 Task: Assign vinnyoffice2@gmail.com as Assignee of Issue Issue0000000208 in Backlog  in Scrum Project Project0000000042 in Jira. Assign prateek.ku2001@gmail.com as Assignee of Issue Issue0000000209 in Backlog  in Scrum Project Project0000000042 in Jira. Assign prateek.ku2001@gmail.com as Assignee of Issue Issue0000000210 in Backlog  in Scrum Project Project0000000042 in Jira. Create a Sprint called Sprint0000000121 in Scrum Project Project0000000041 in Jira. Create a Sprint called Sprint0000000122 in Scrum Project Project0000000041 in Jira
Action: Mouse moved to (1065, 407)
Screenshot: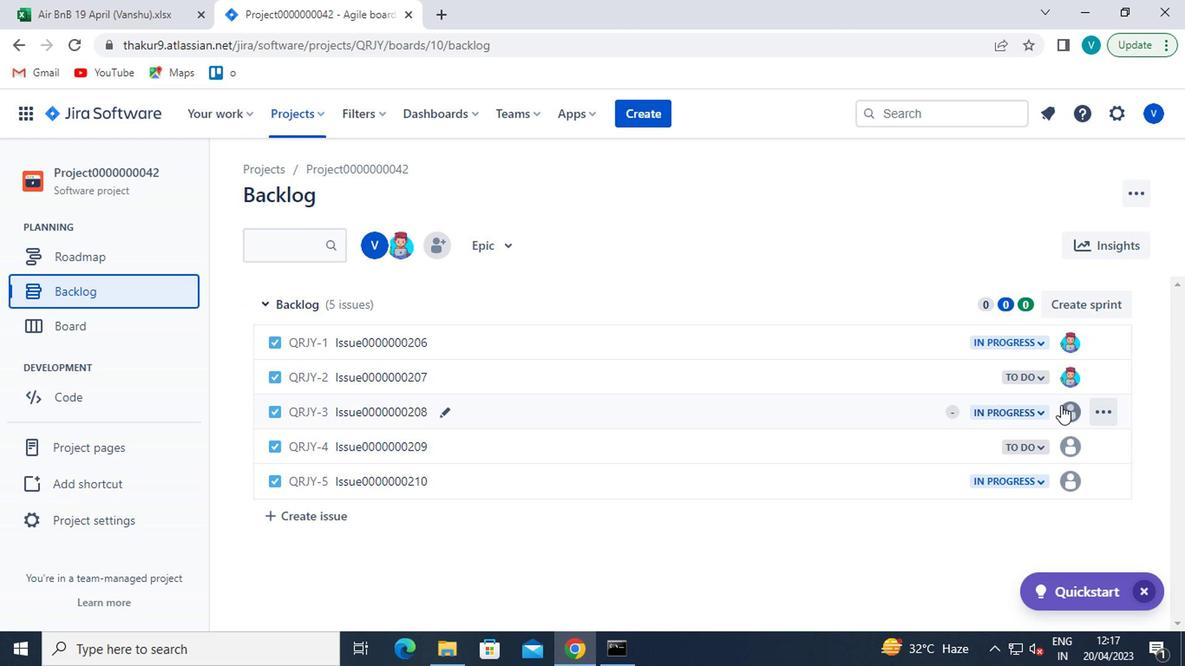 
Action: Mouse pressed left at (1065, 407)
Screenshot: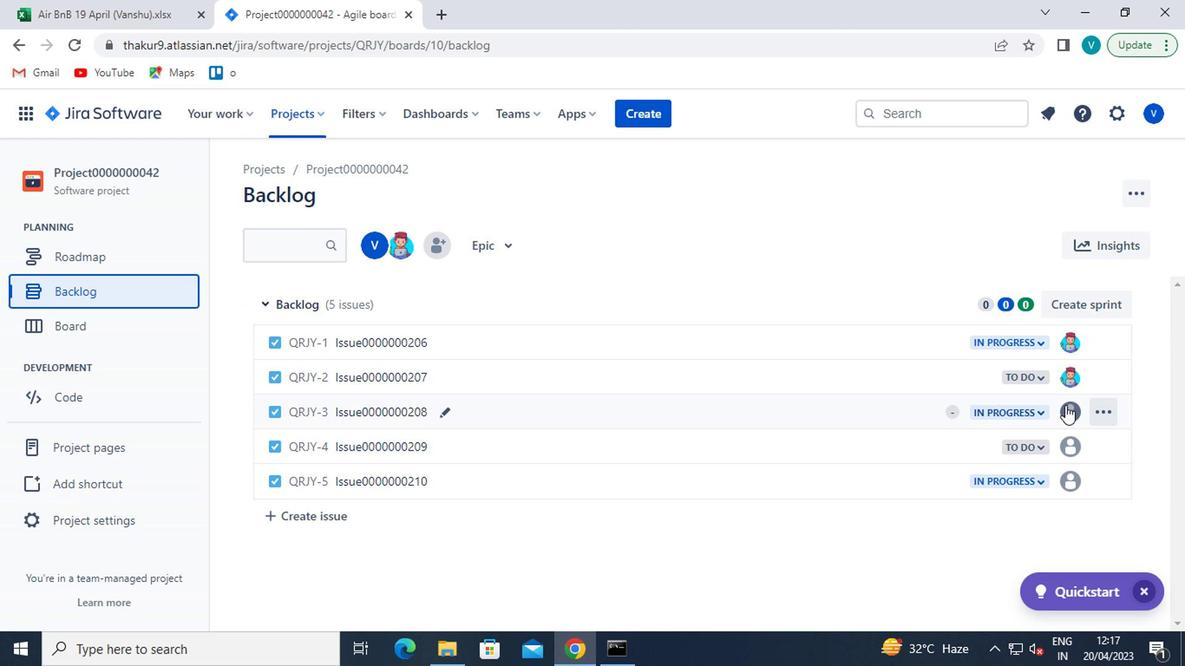 
Action: Mouse moved to (1093, 496)
Screenshot: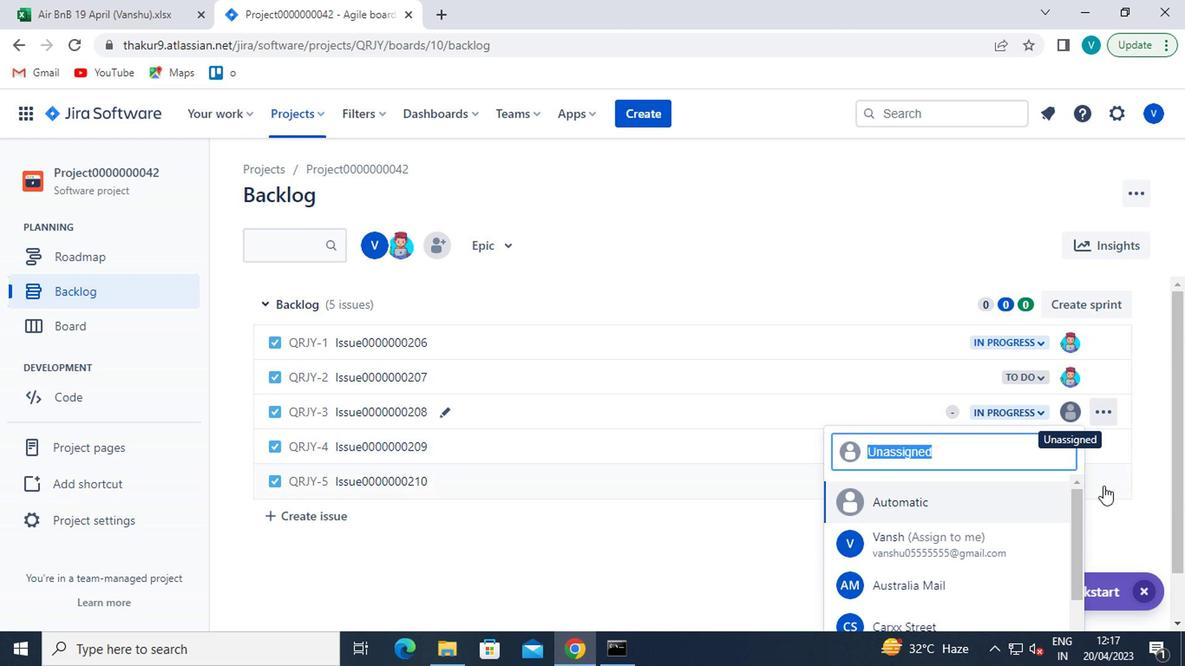 
Action: Mouse scrolled (1093, 495) with delta (0, 0)
Screenshot: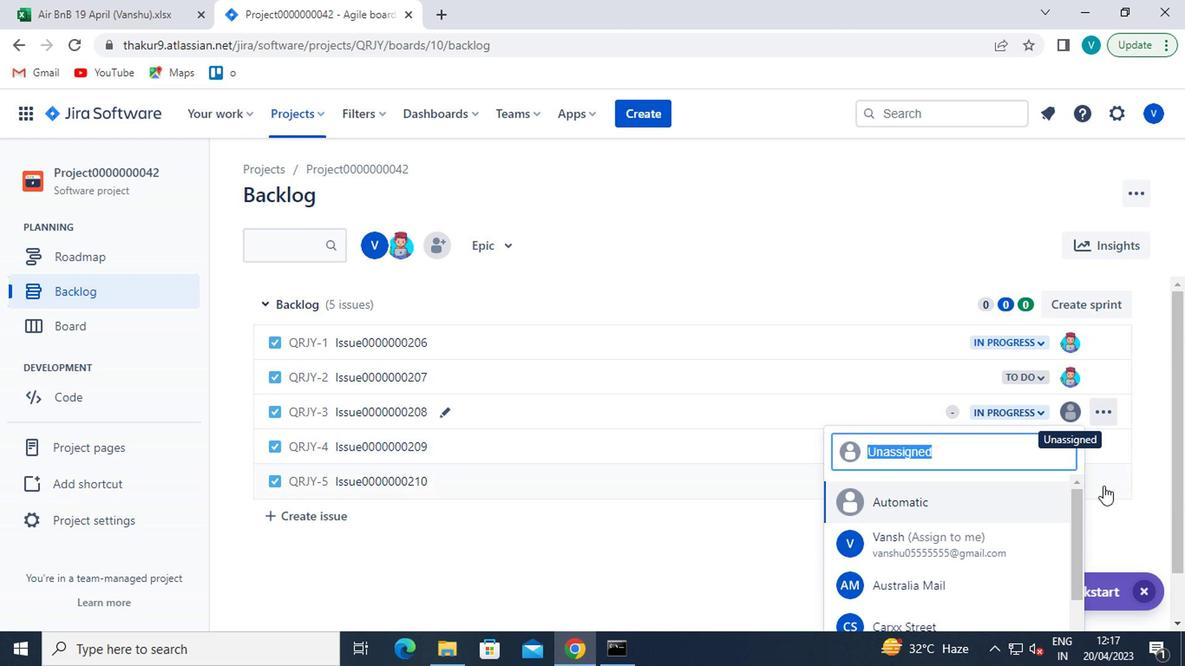 
Action: Mouse moved to (1083, 499)
Screenshot: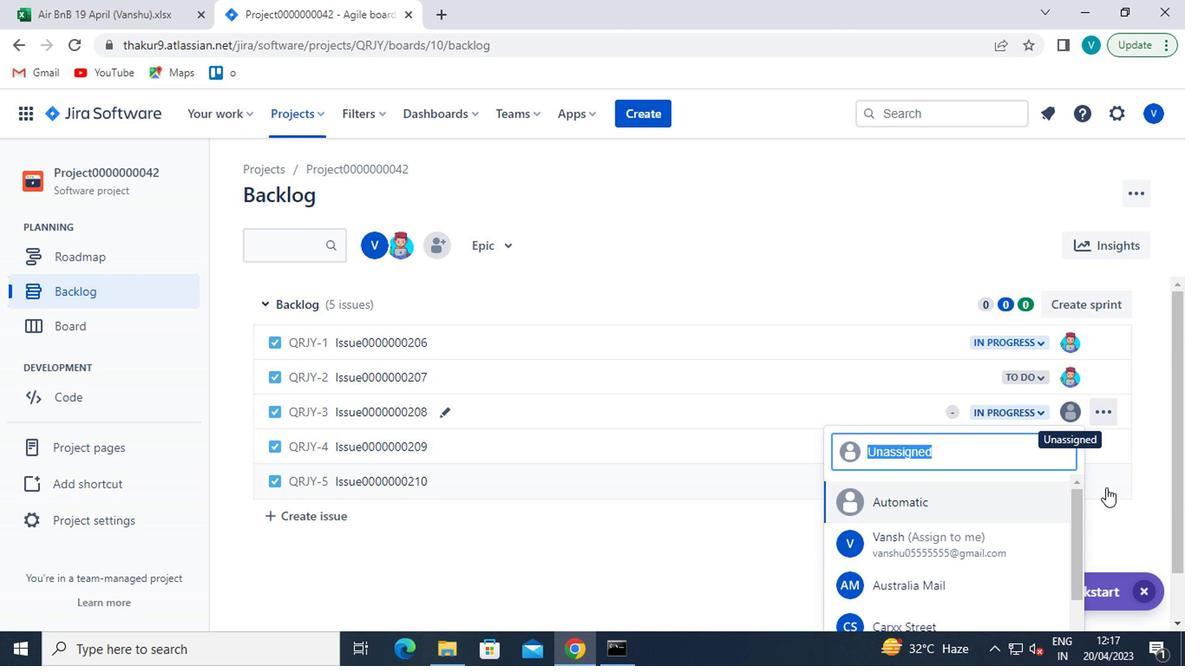 
Action: Mouse scrolled (1083, 499) with delta (0, 0)
Screenshot: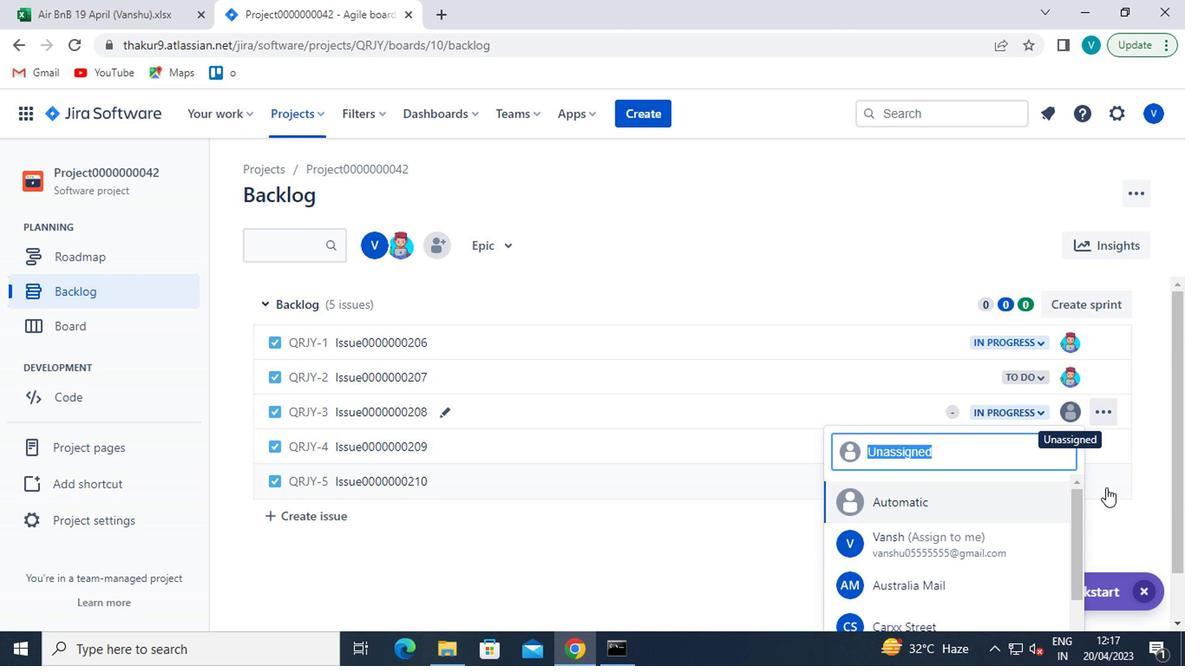 
Action: Mouse moved to (1006, 499)
Screenshot: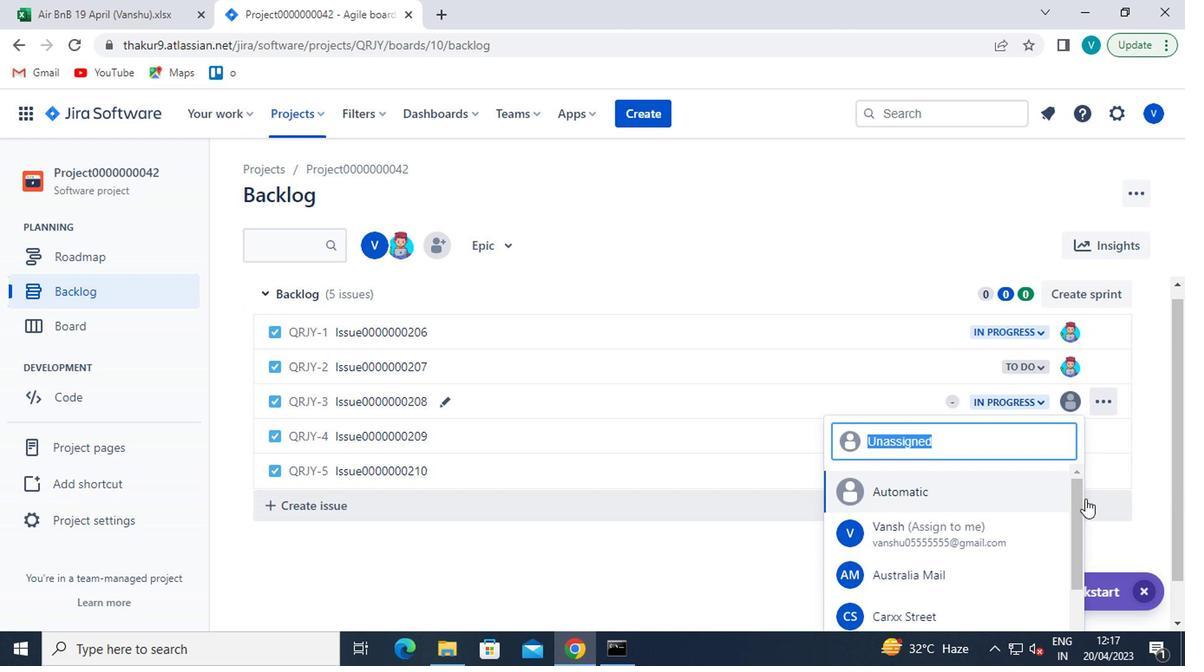 
Action: Mouse scrolled (1006, 499) with delta (0, 0)
Screenshot: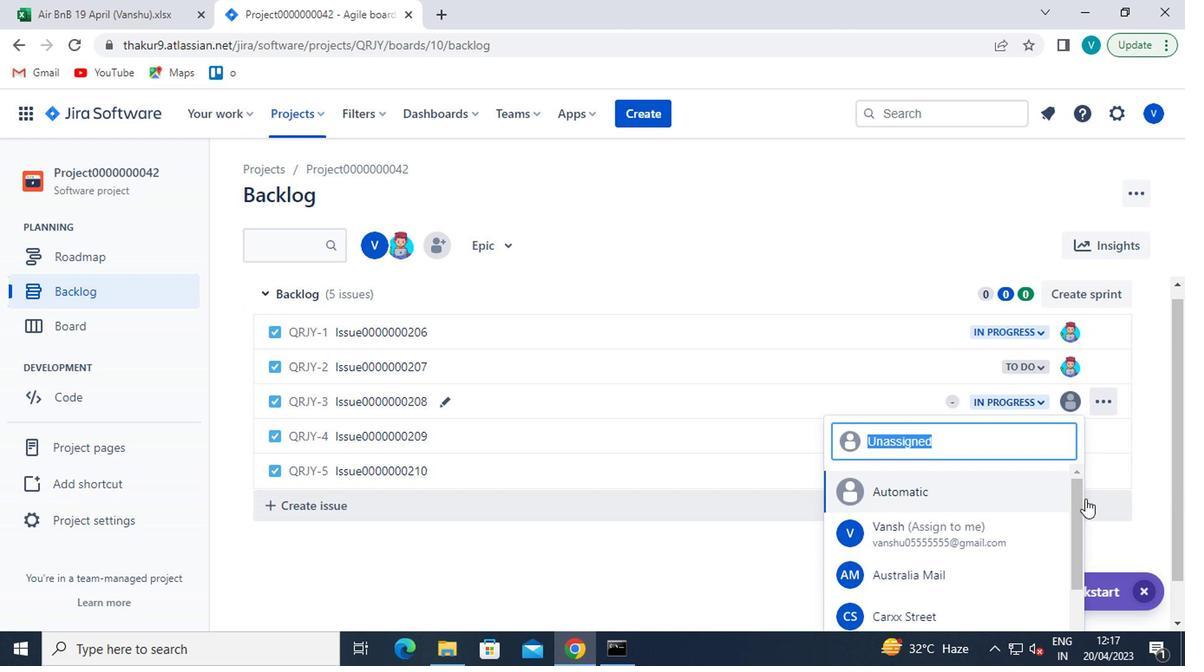 
Action: Mouse moved to (982, 496)
Screenshot: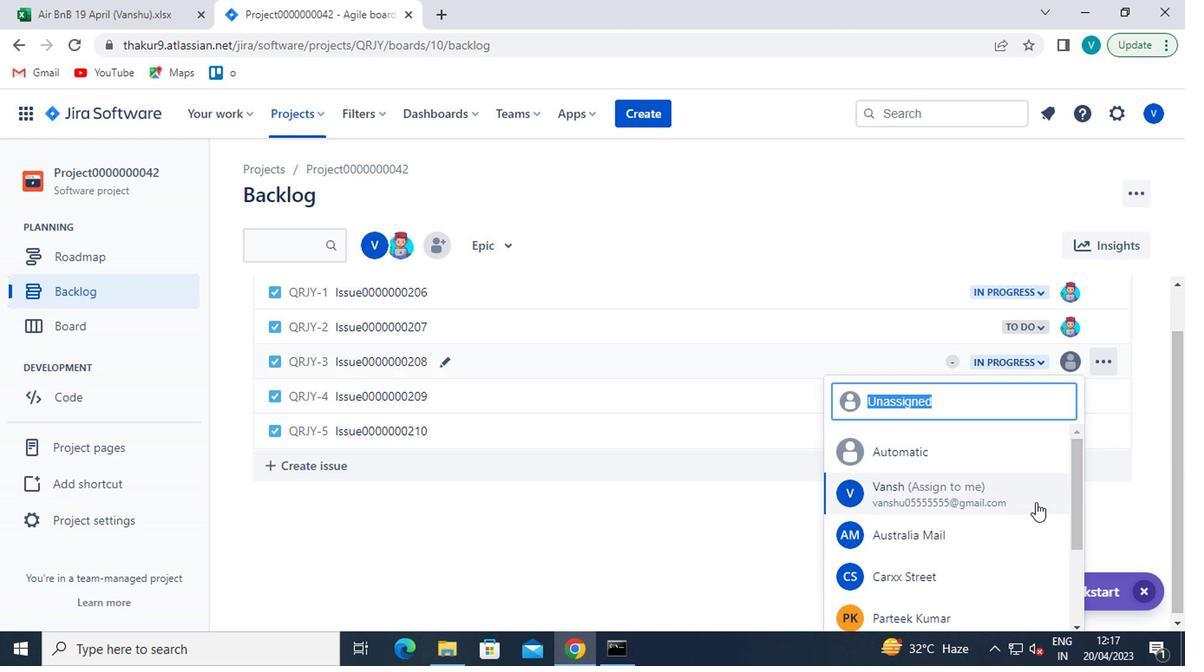 
Action: Mouse scrolled (982, 495) with delta (0, 0)
Screenshot: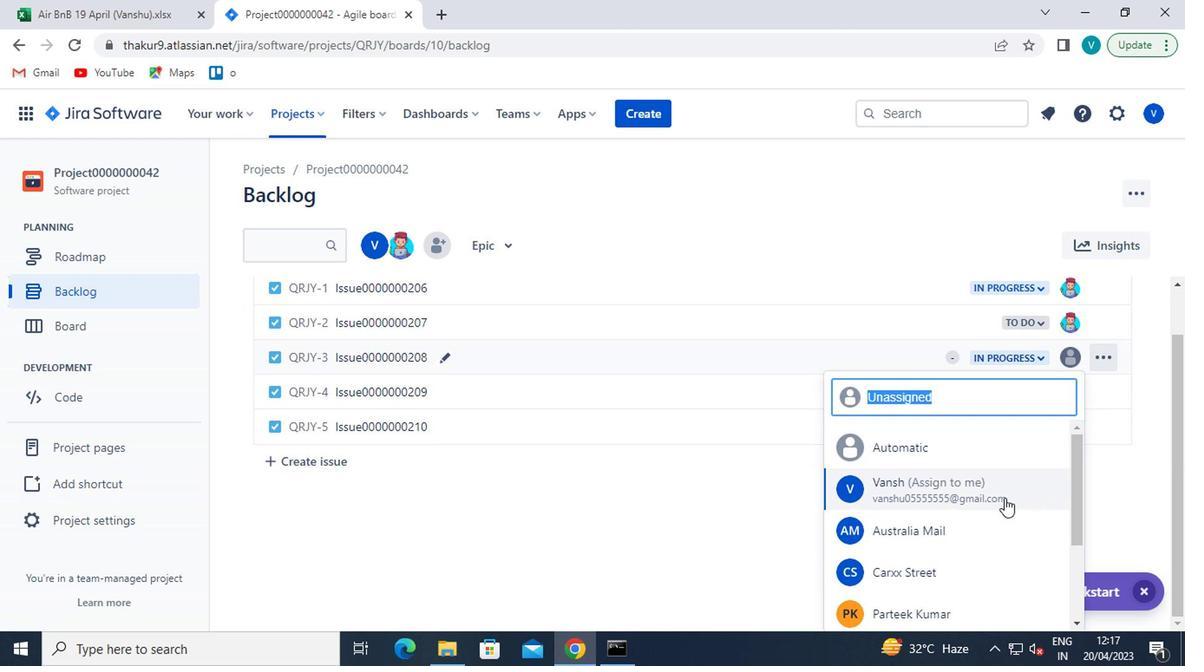 
Action: Mouse moved to (916, 598)
Screenshot: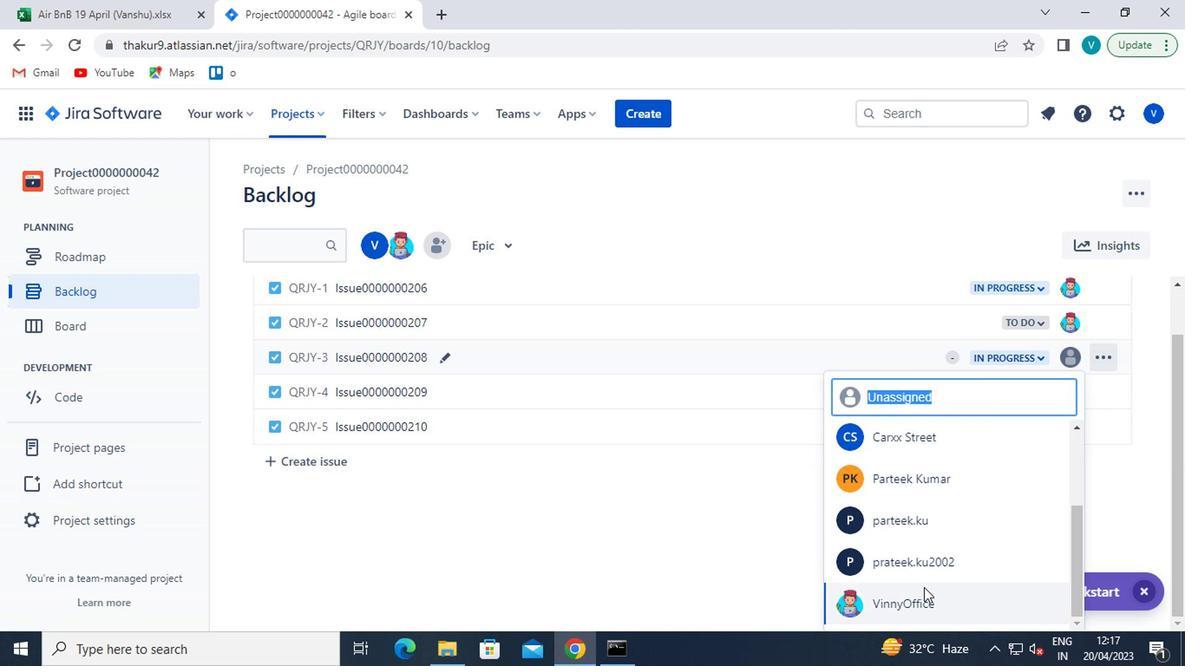 
Action: Mouse pressed left at (916, 598)
Screenshot: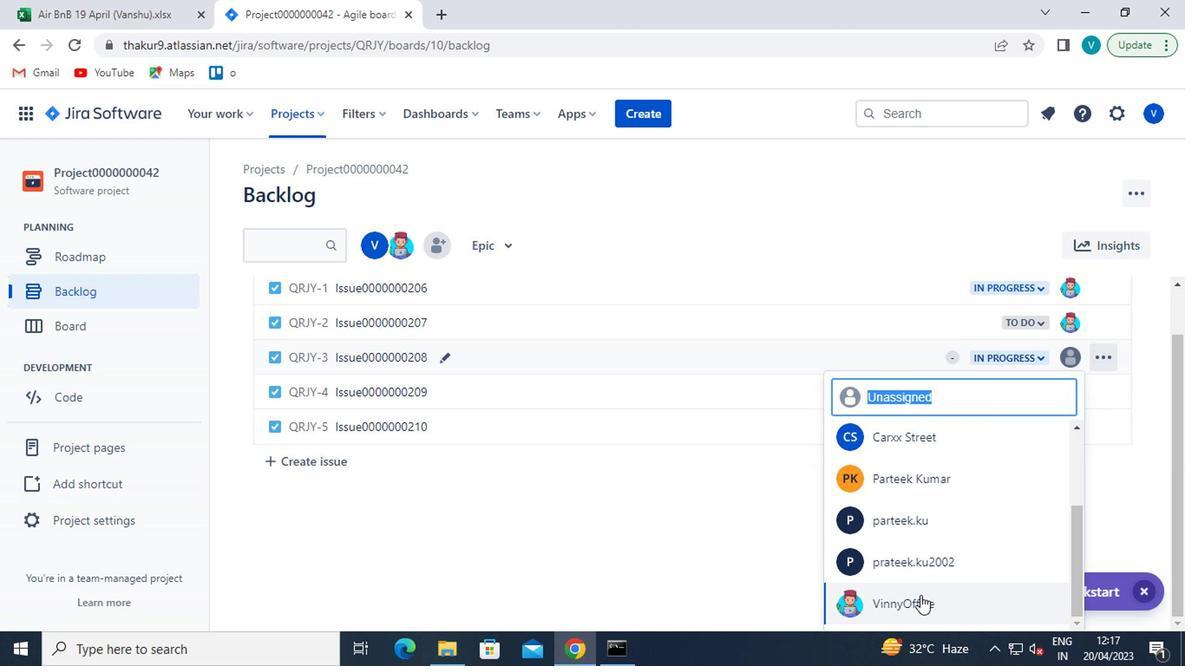 
Action: Mouse moved to (1065, 437)
Screenshot: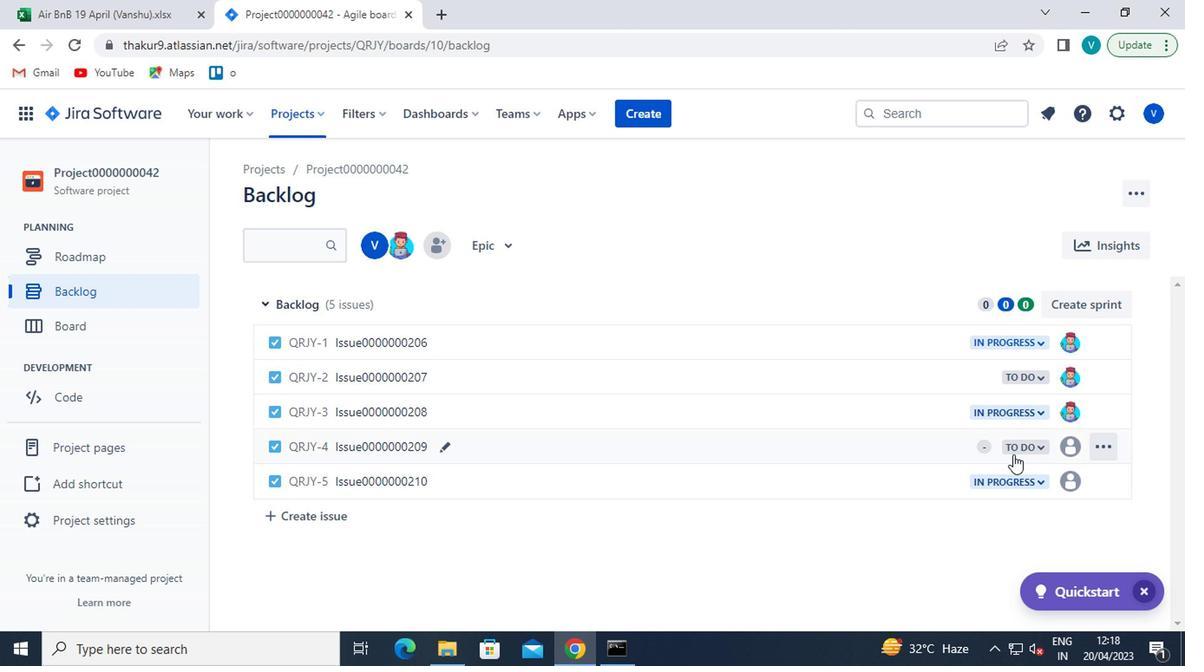 
Action: Mouse pressed left at (1065, 437)
Screenshot: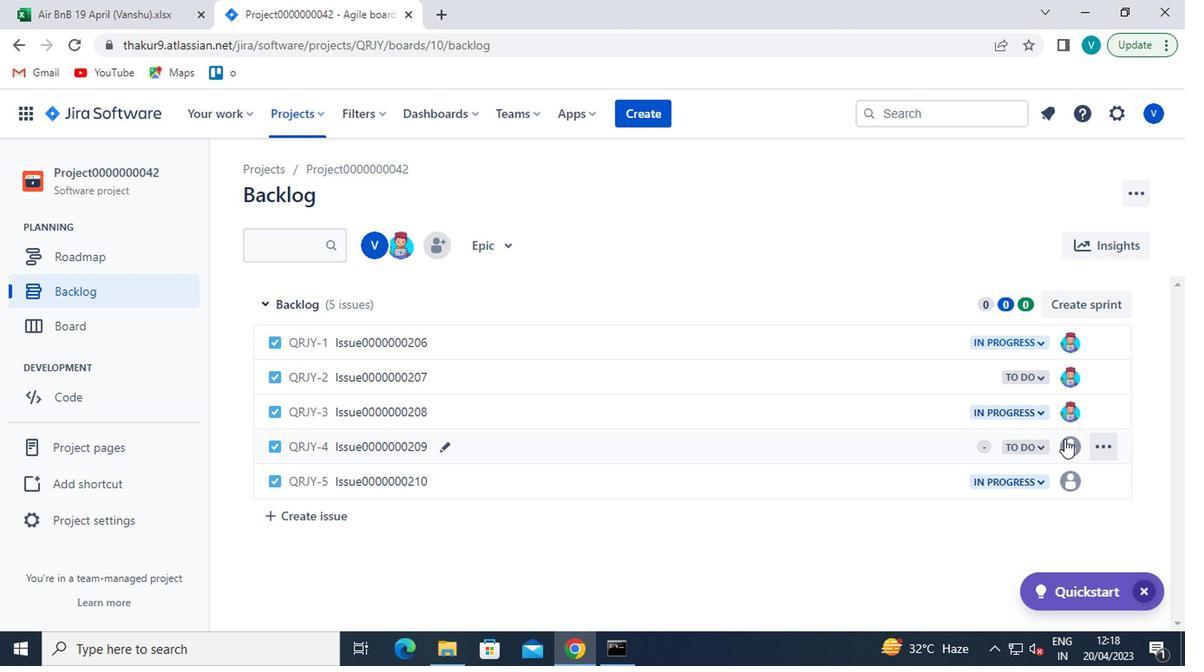 
Action: Mouse moved to (1136, 508)
Screenshot: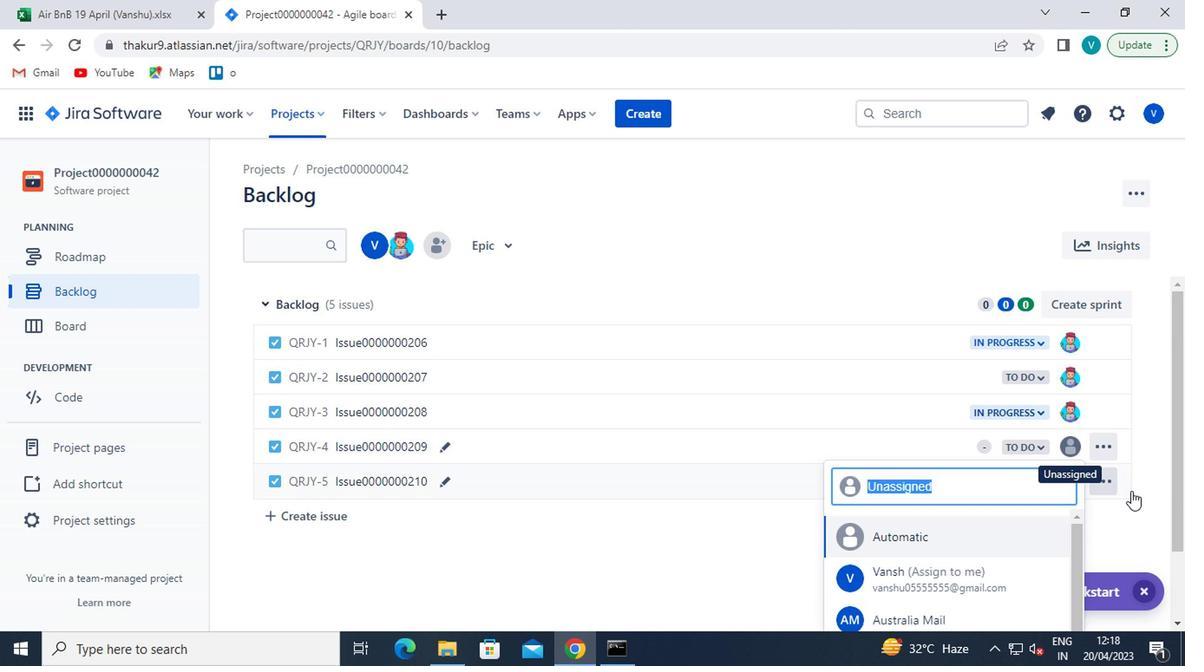 
Action: Mouse scrolled (1136, 507) with delta (0, 0)
Screenshot: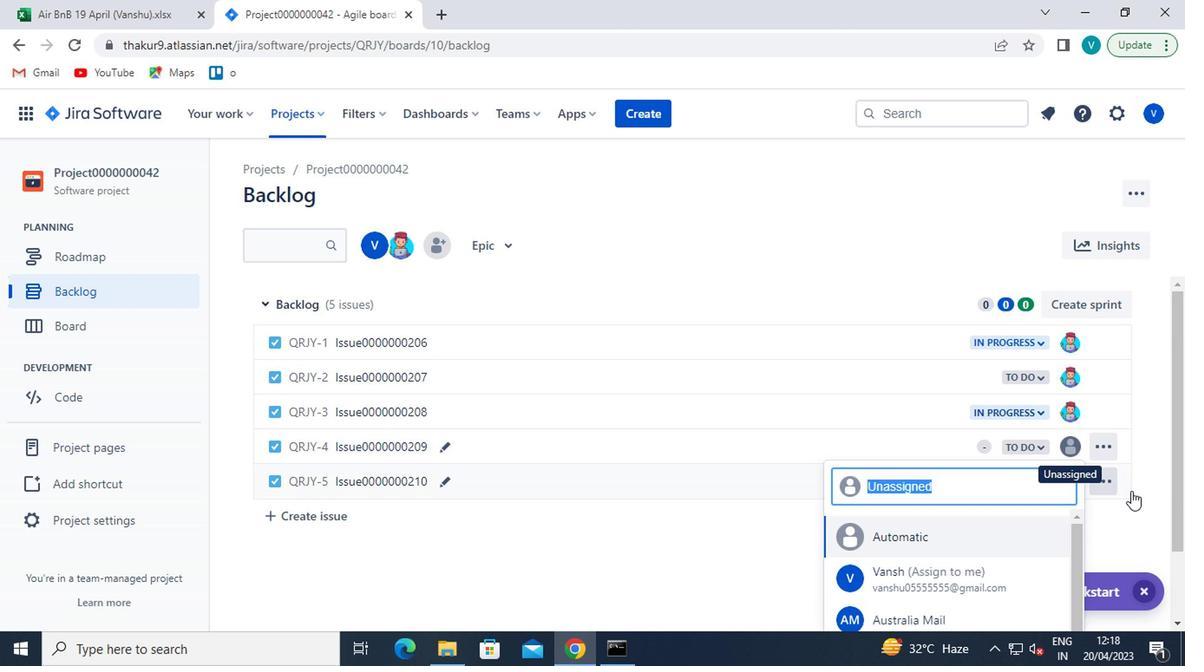 
Action: Mouse moved to (1040, 525)
Screenshot: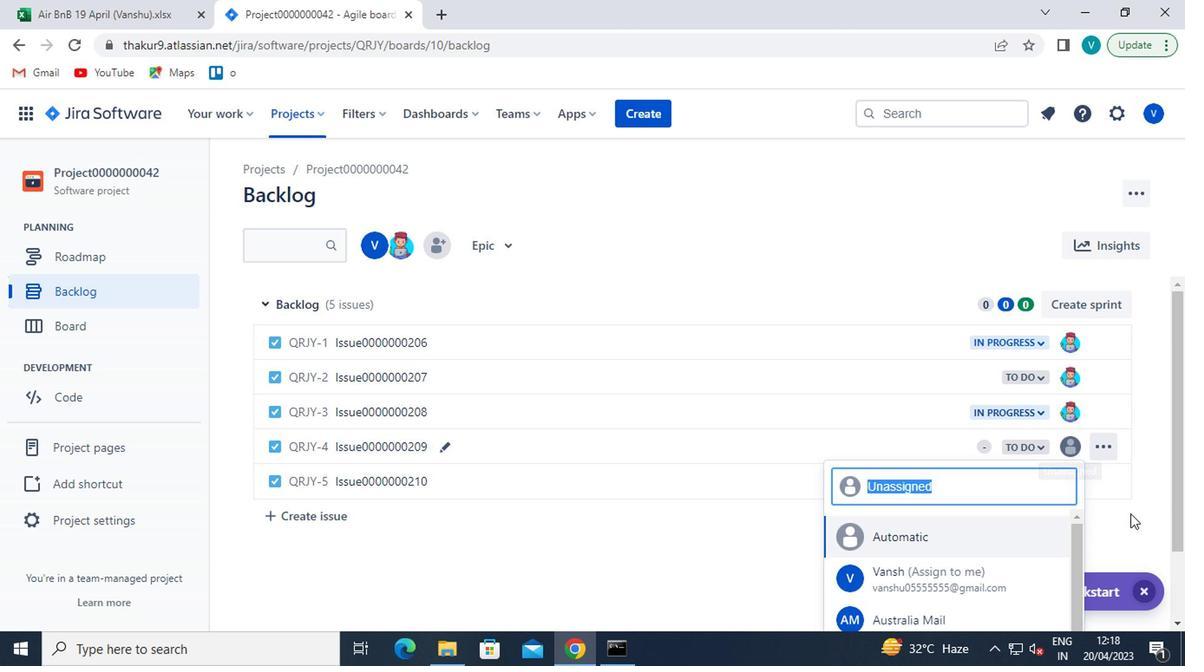 
Action: Mouse scrolled (1040, 525) with delta (0, 0)
Screenshot: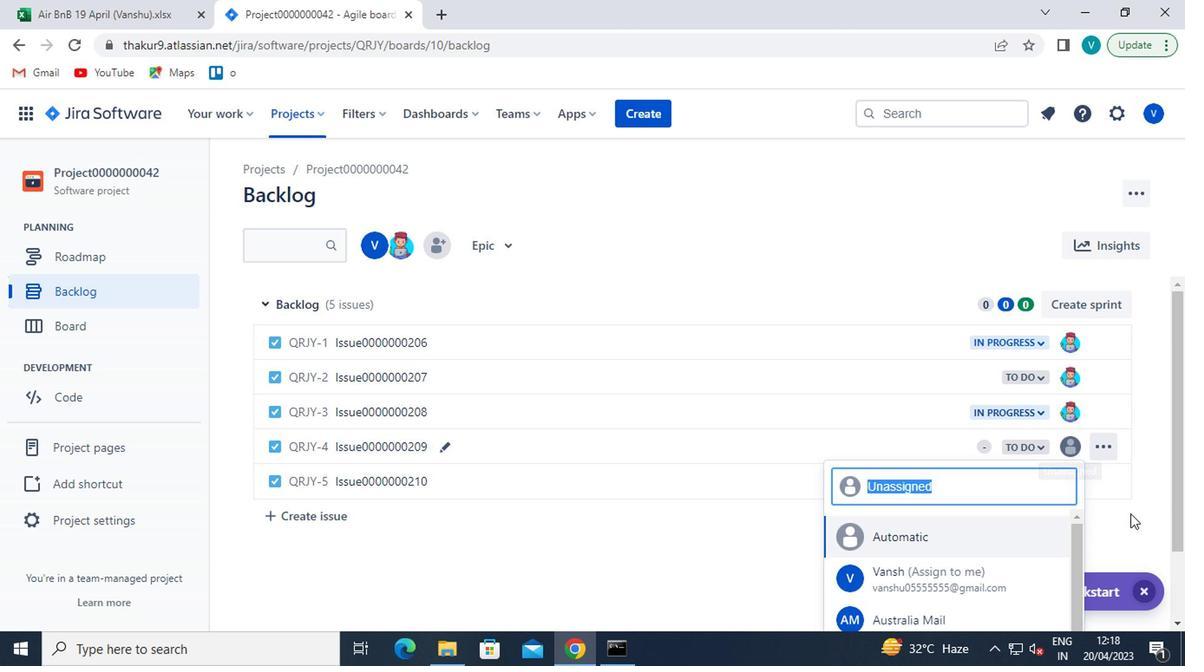 
Action: Mouse moved to (935, 529)
Screenshot: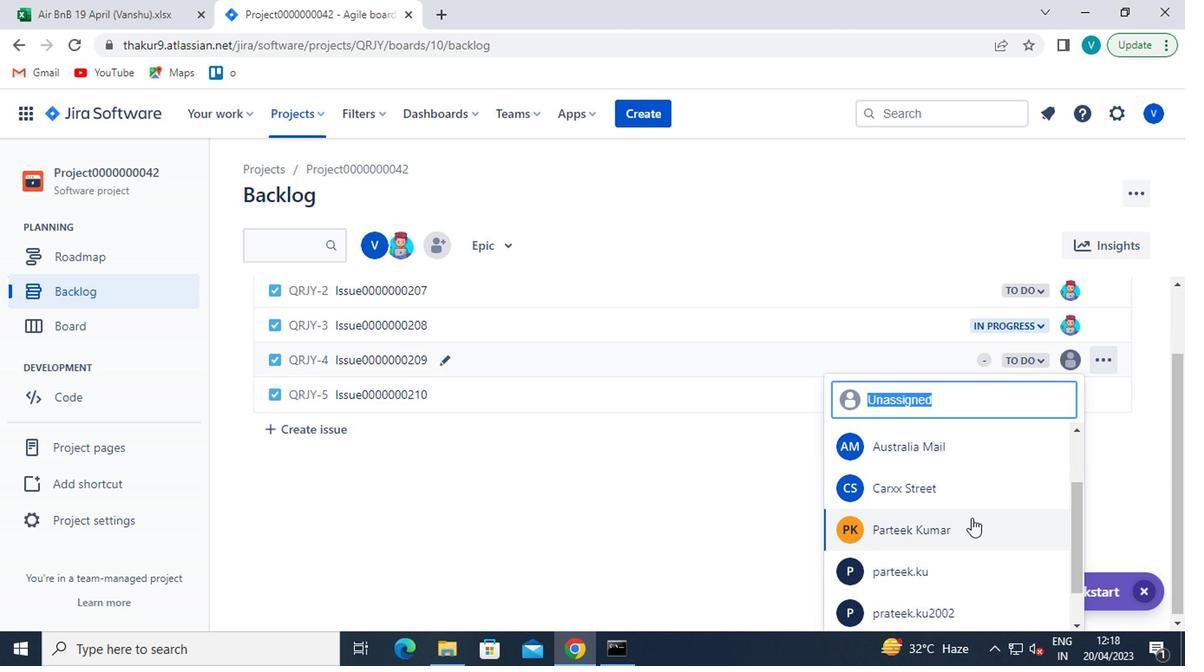 
Action: Mouse pressed left at (935, 529)
Screenshot: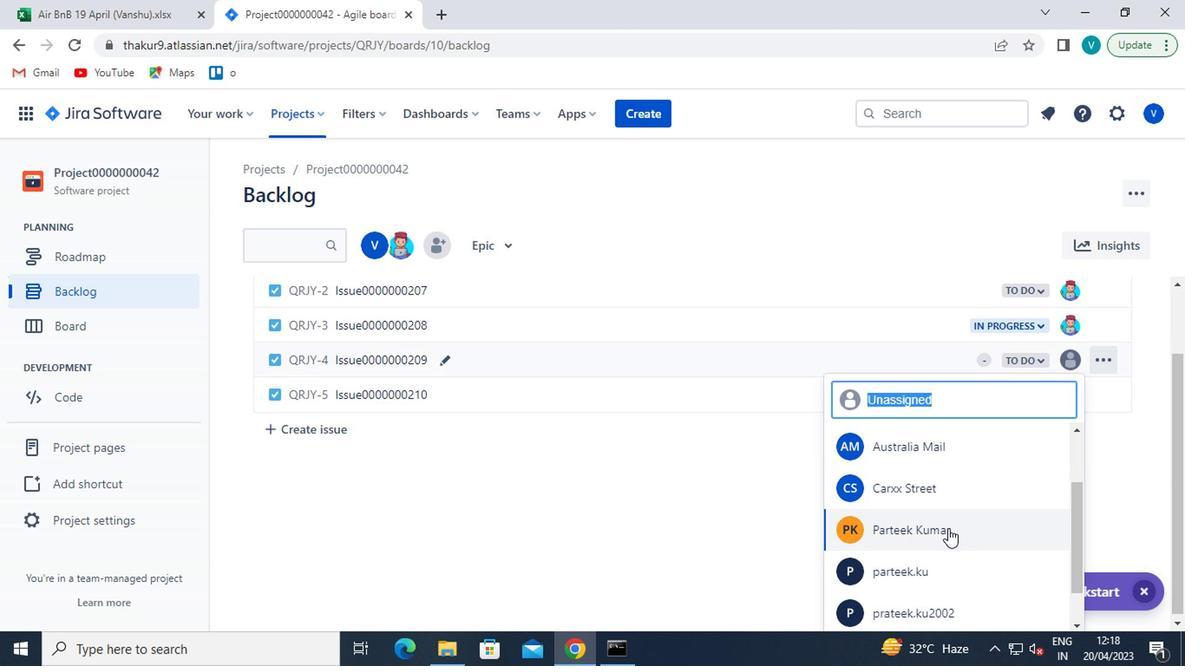 
Action: Mouse moved to (1070, 486)
Screenshot: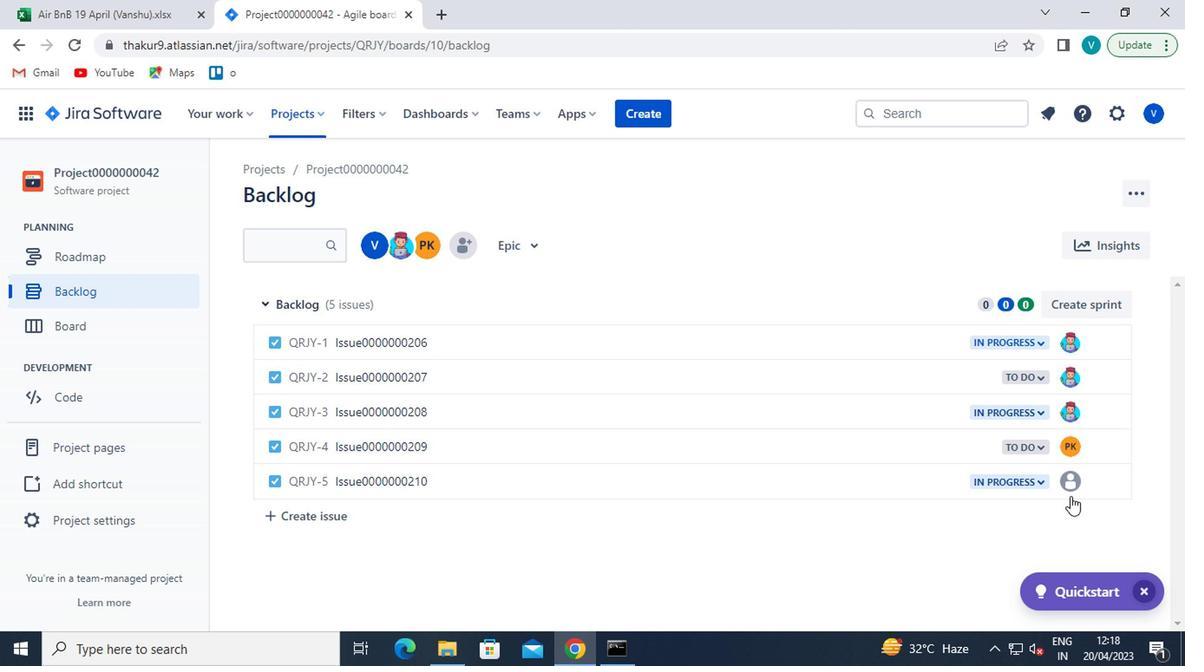 
Action: Mouse pressed left at (1070, 486)
Screenshot: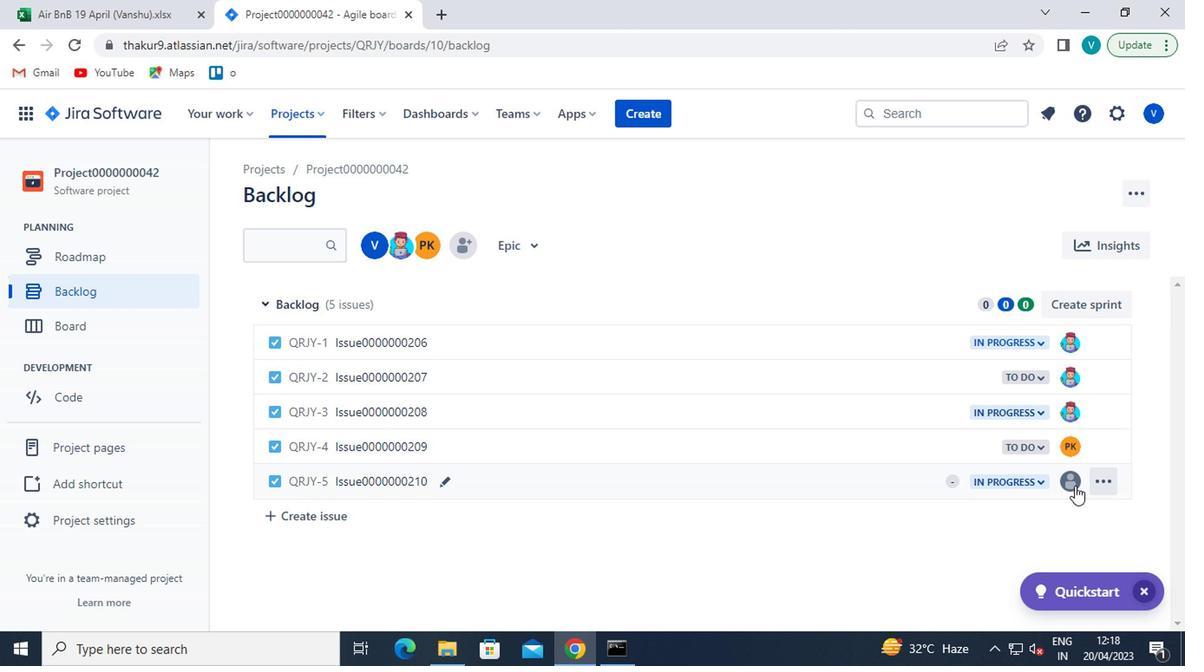 
Action: Mouse moved to (1119, 542)
Screenshot: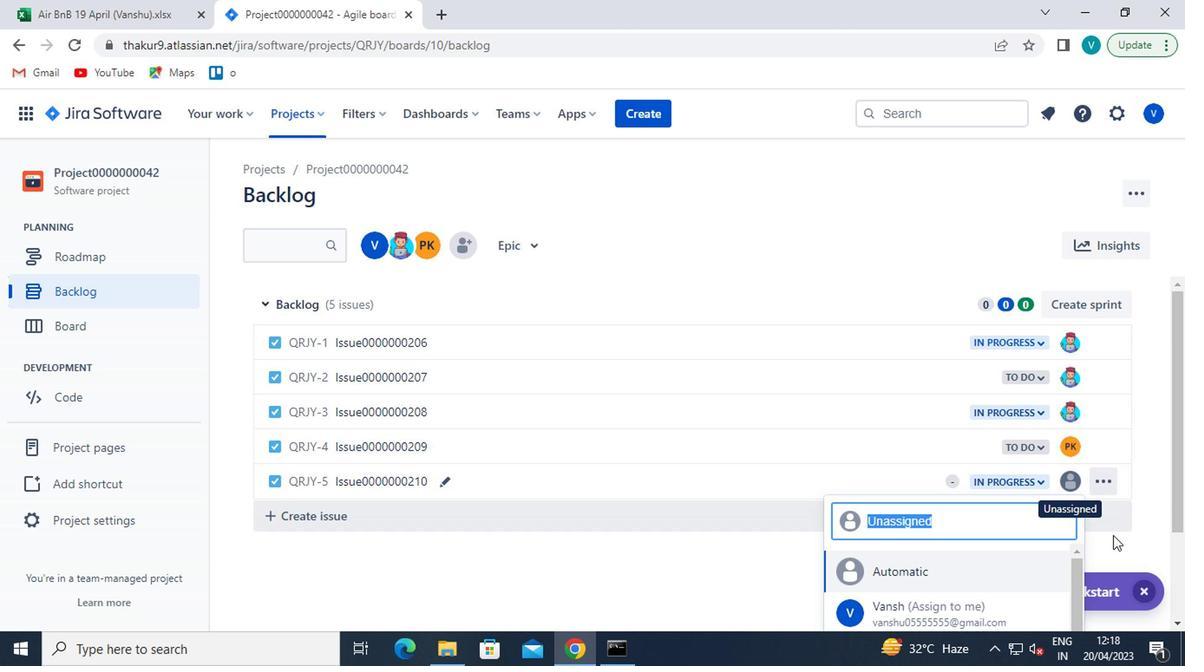 
Action: Mouse scrolled (1119, 541) with delta (0, -1)
Screenshot: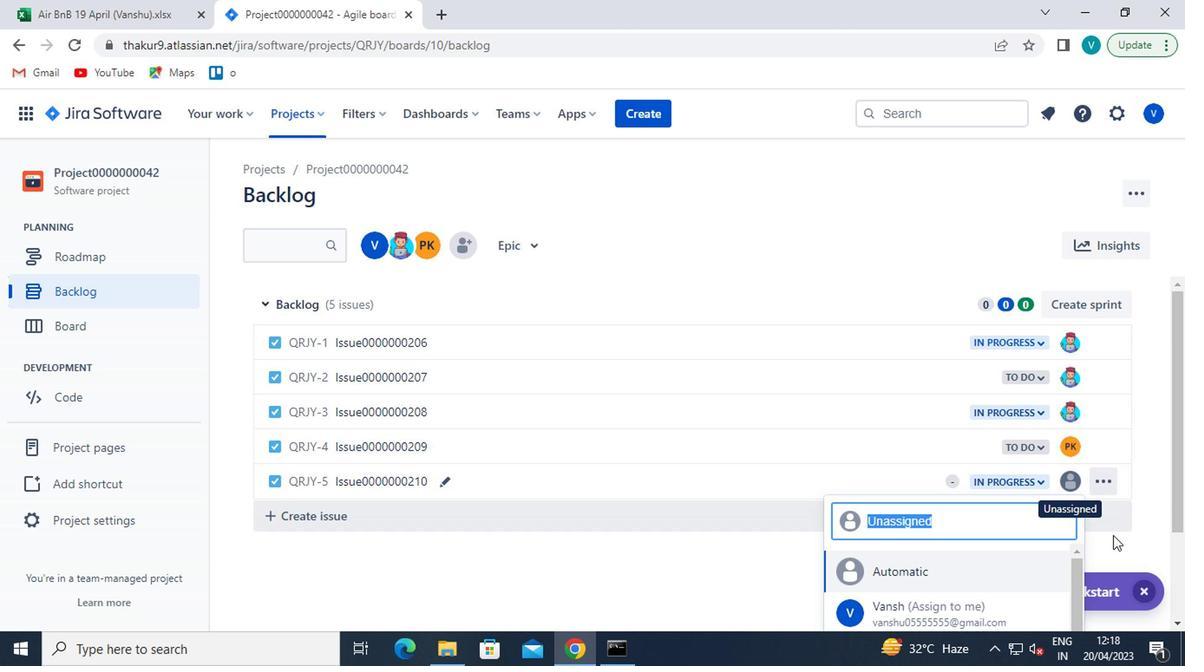 
Action: Mouse moved to (1072, 544)
Screenshot: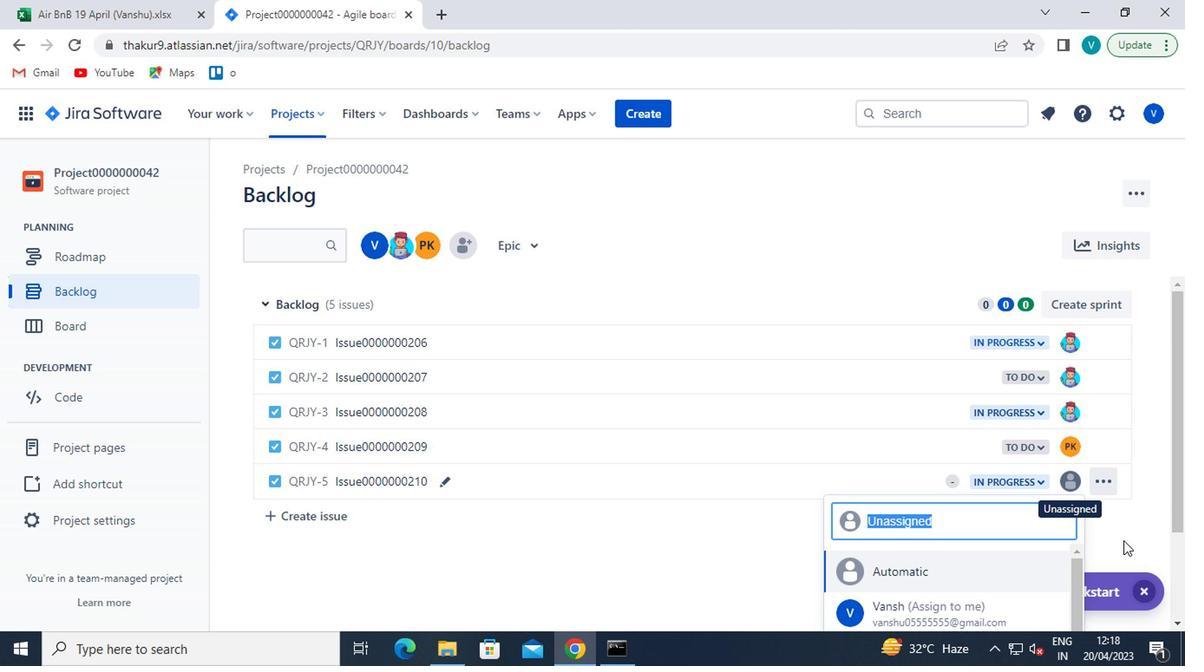 
Action: Mouse scrolled (1072, 543) with delta (0, -1)
Screenshot: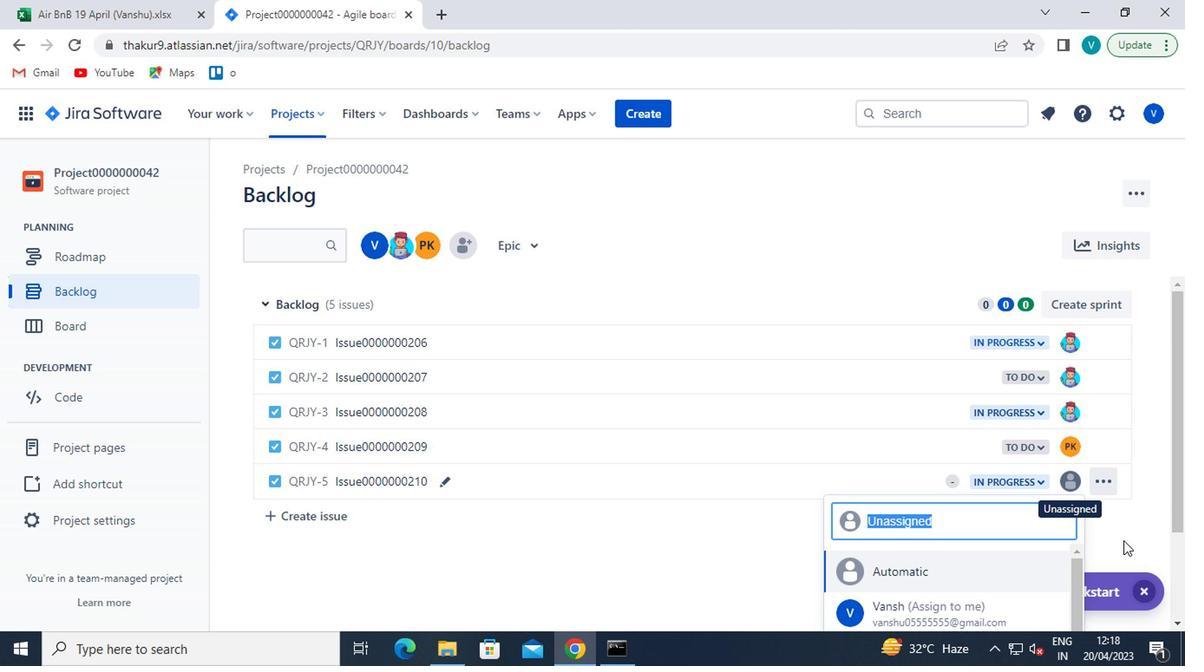 
Action: Mouse moved to (982, 526)
Screenshot: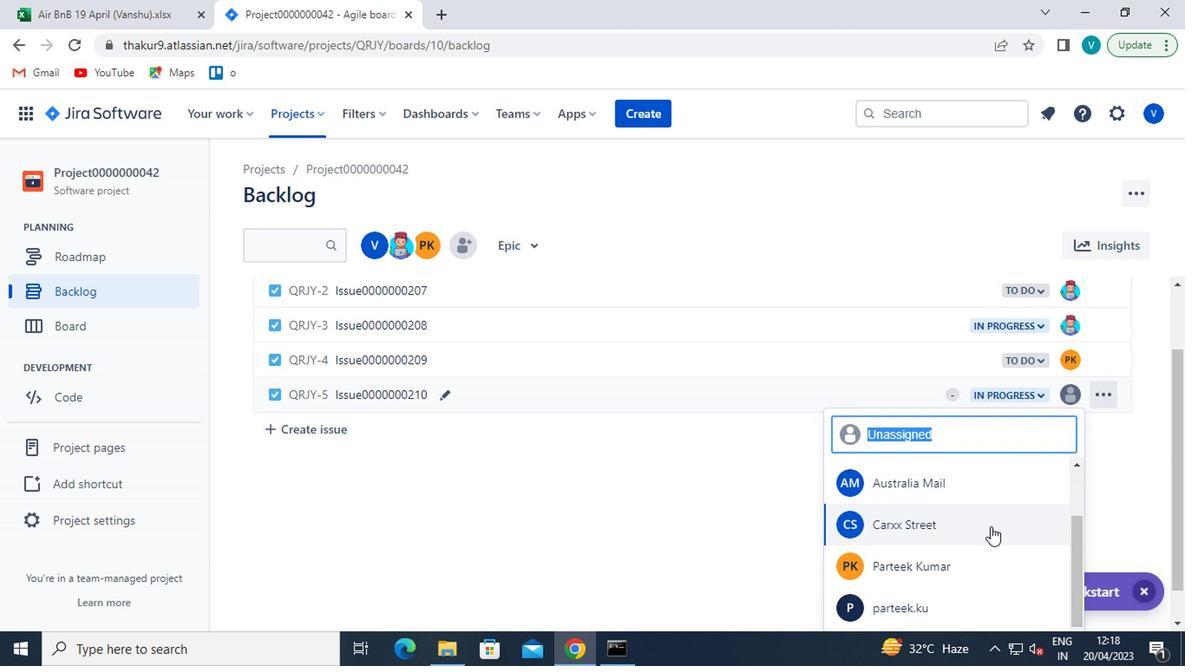 
Action: Mouse scrolled (982, 525) with delta (0, 0)
Screenshot: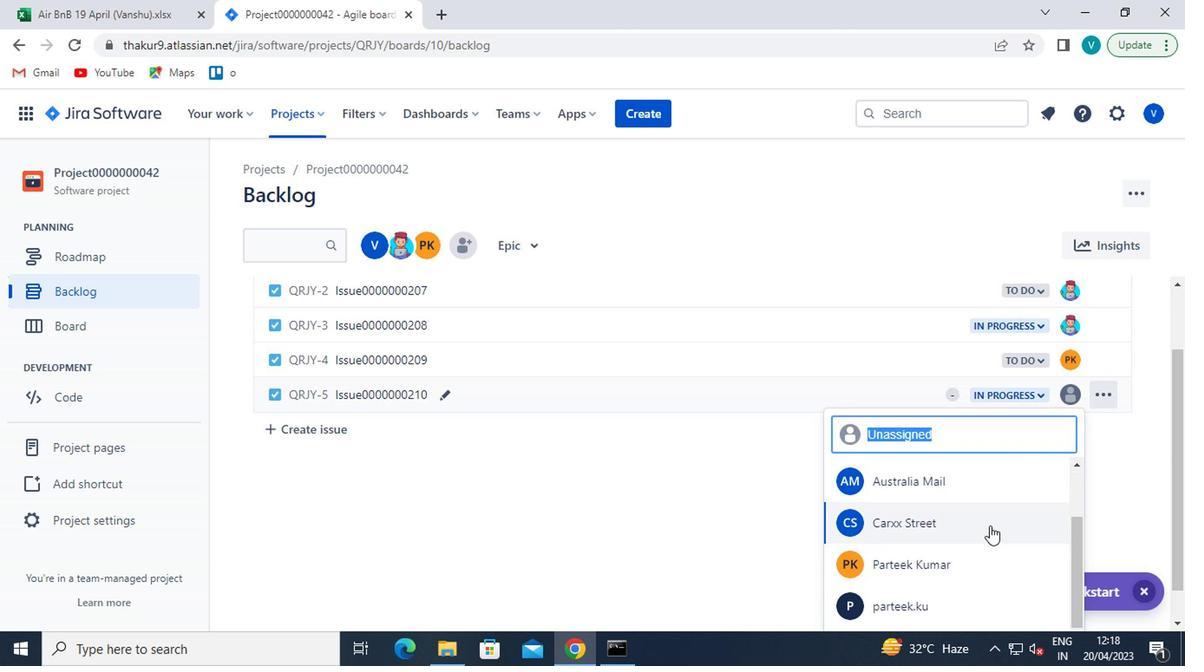 
Action: Mouse moved to (935, 517)
Screenshot: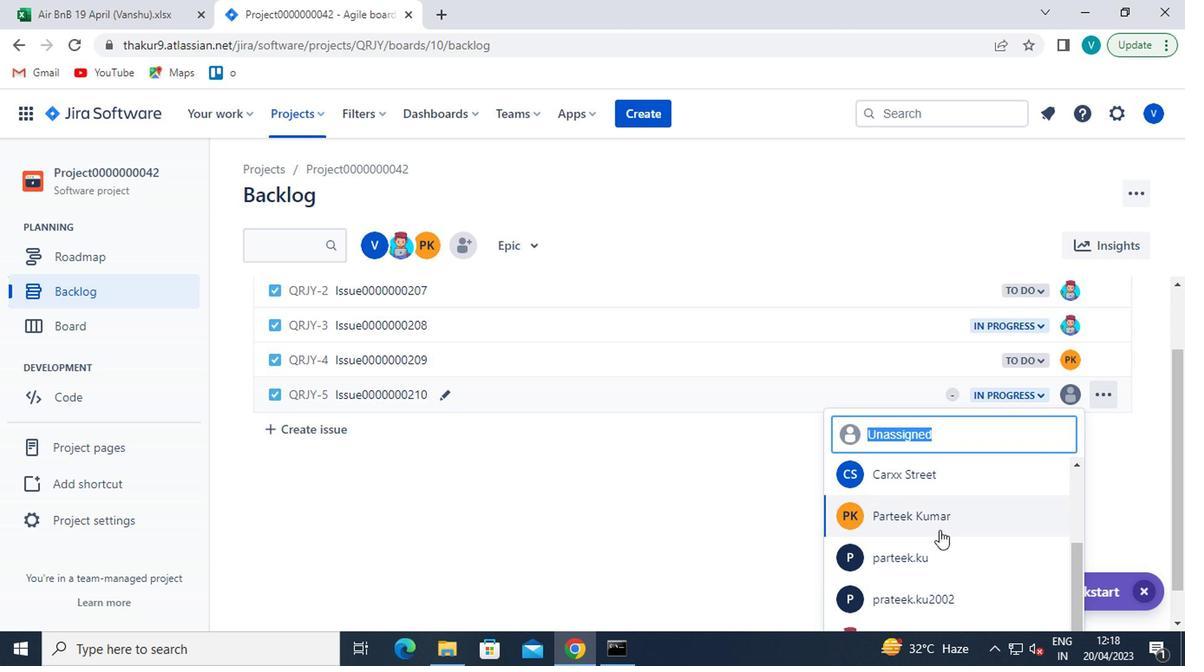 
Action: Mouse pressed left at (935, 517)
Screenshot: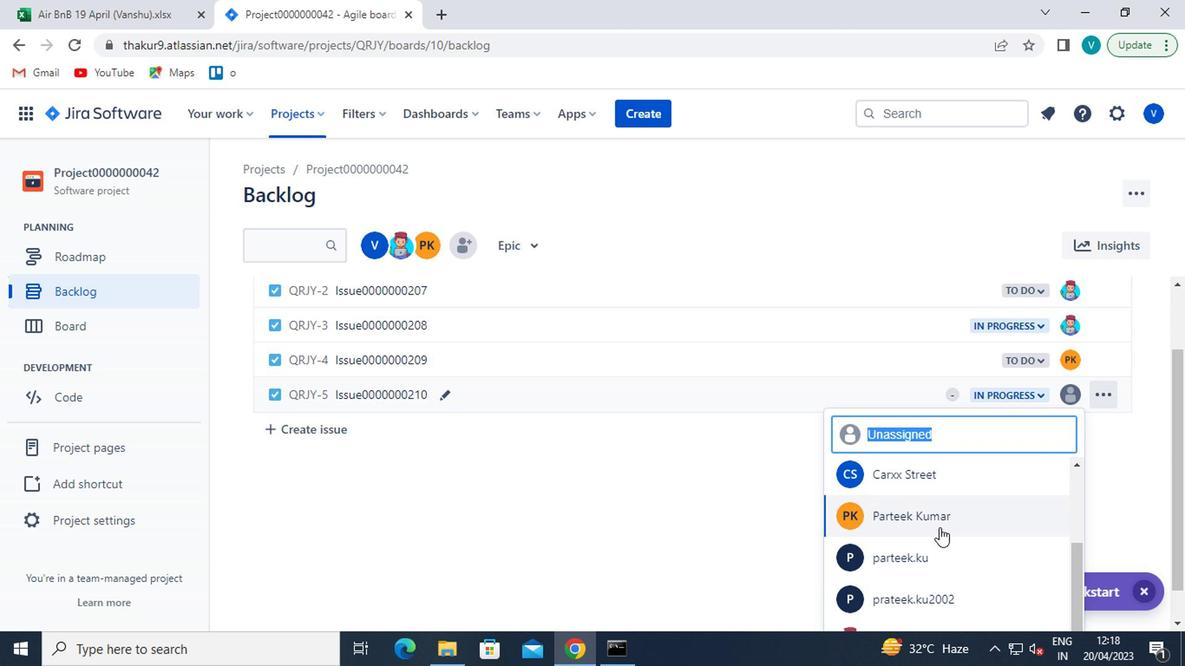 
Action: Mouse moved to (299, 120)
Screenshot: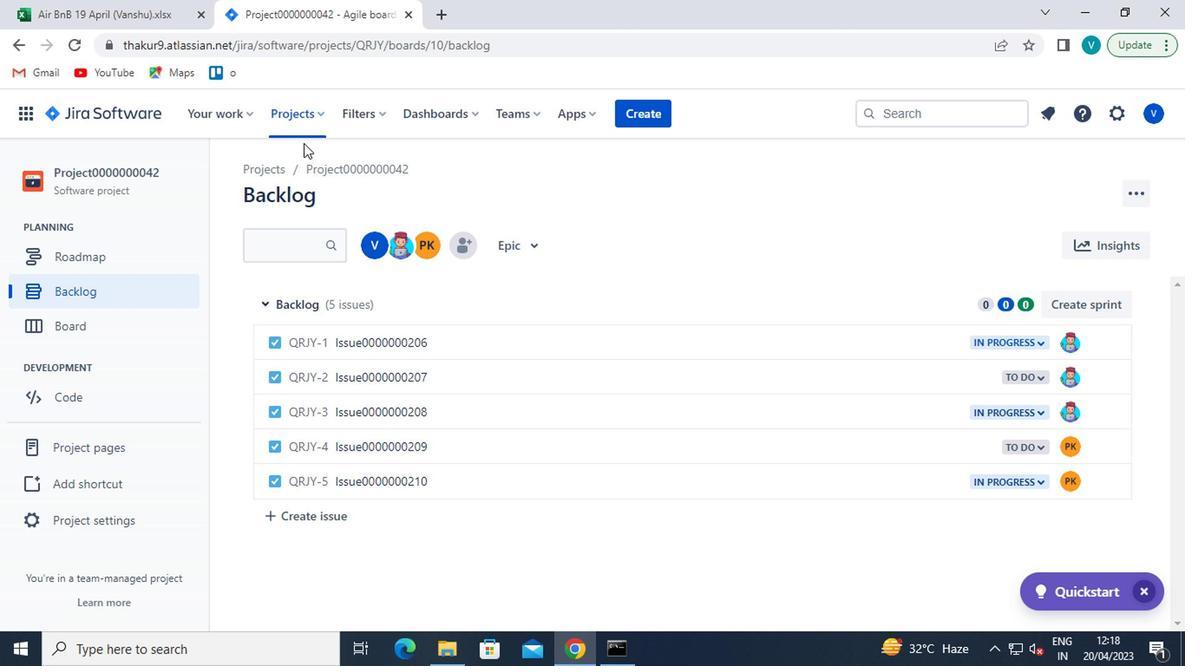 
Action: Mouse pressed left at (299, 120)
Screenshot: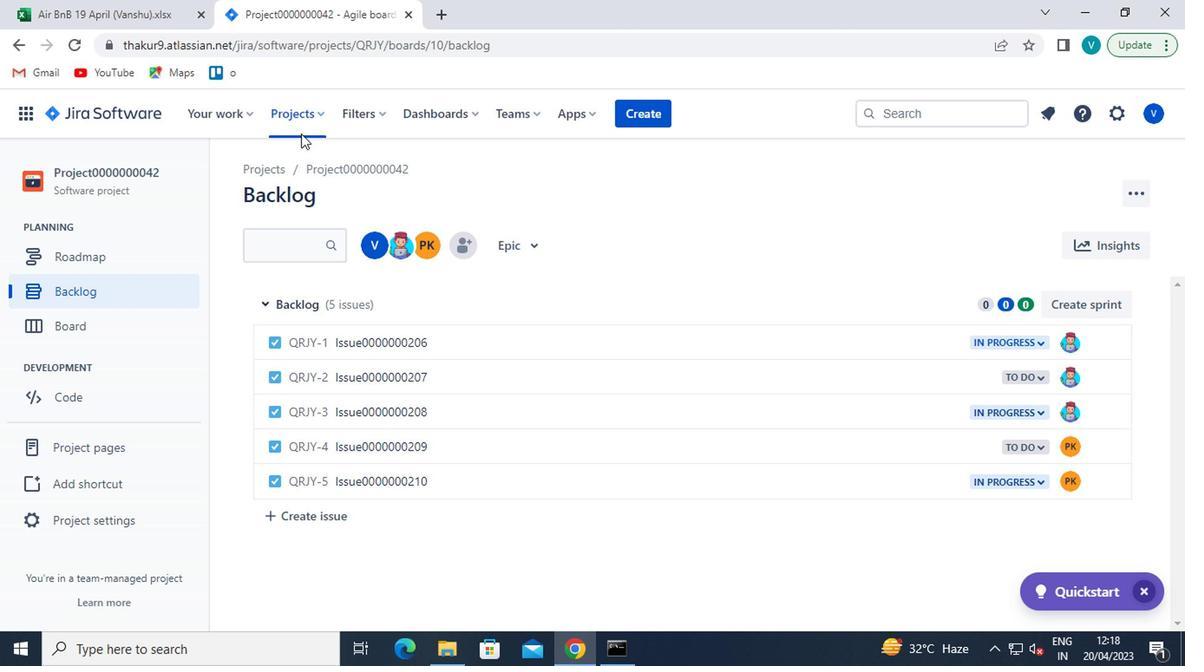 
Action: Mouse moved to (372, 233)
Screenshot: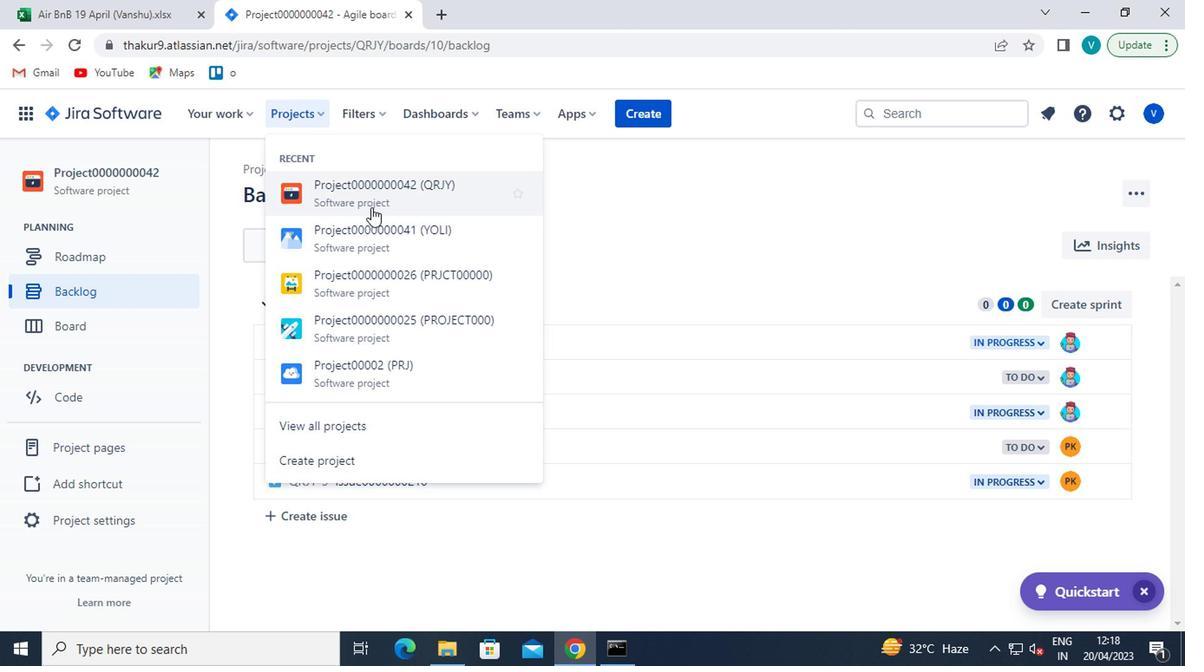 
Action: Mouse pressed left at (372, 233)
Screenshot: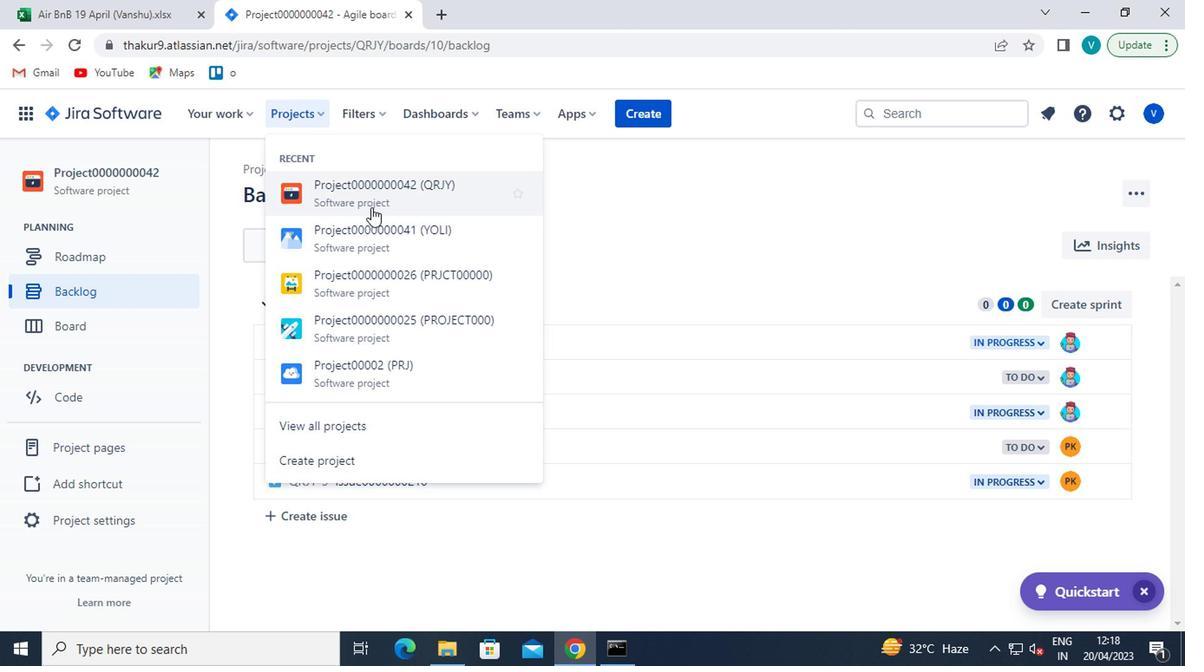 
Action: Mouse moved to (85, 286)
Screenshot: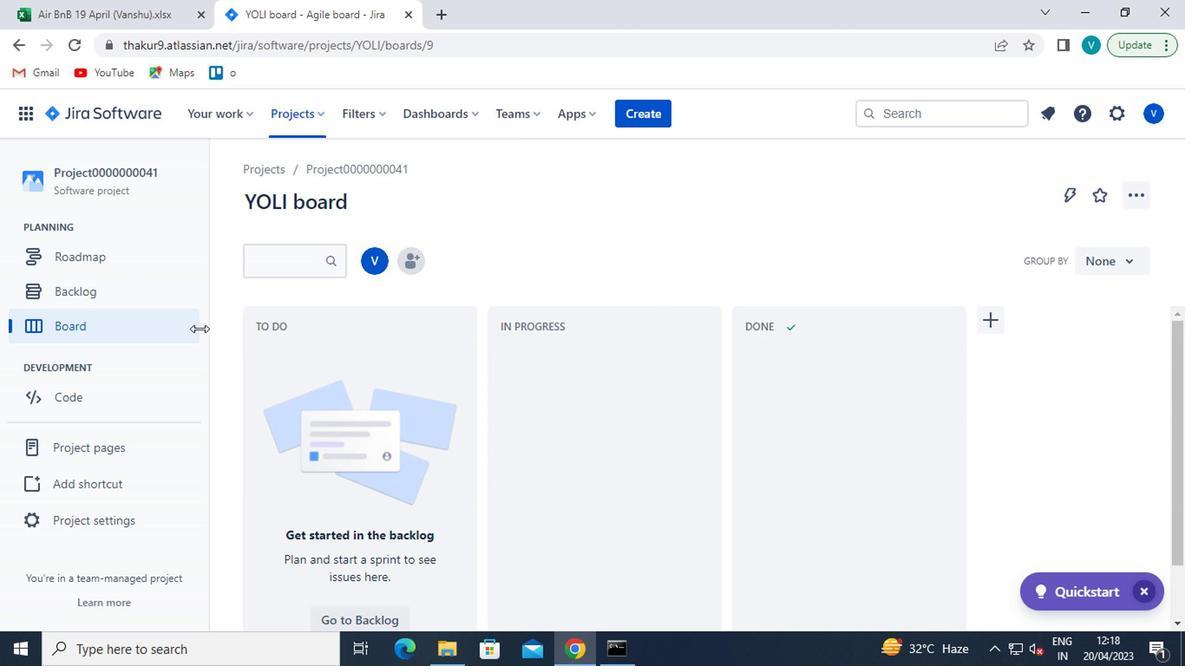 
Action: Mouse pressed left at (85, 286)
Screenshot: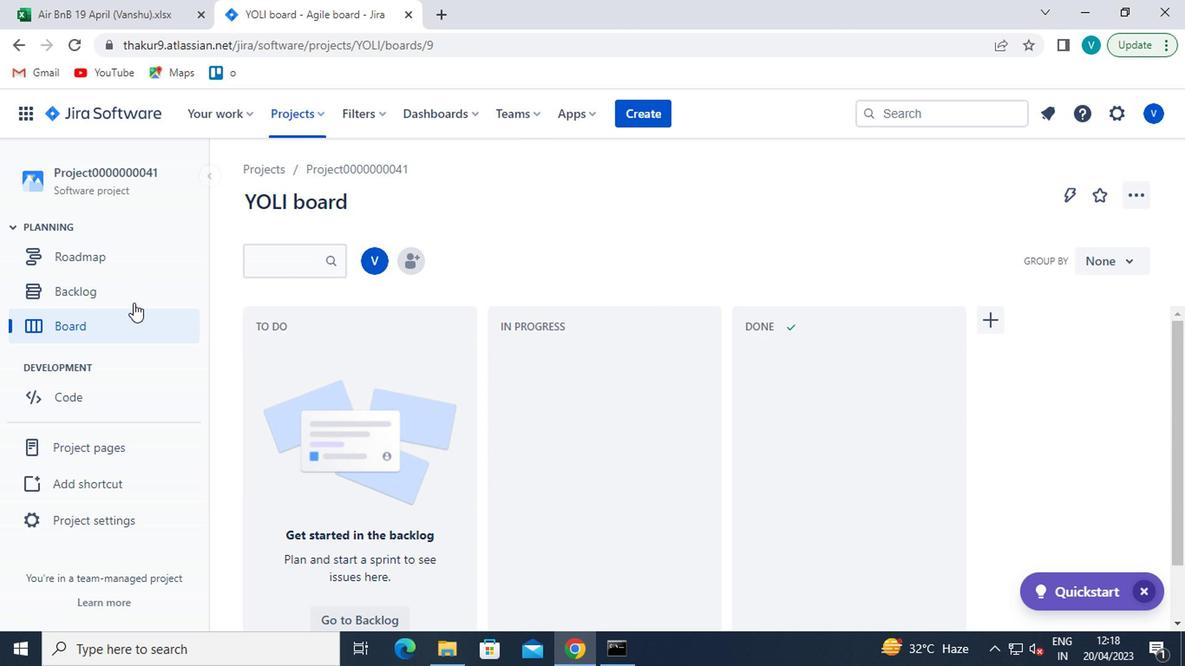 
Action: Mouse moved to (1075, 308)
Screenshot: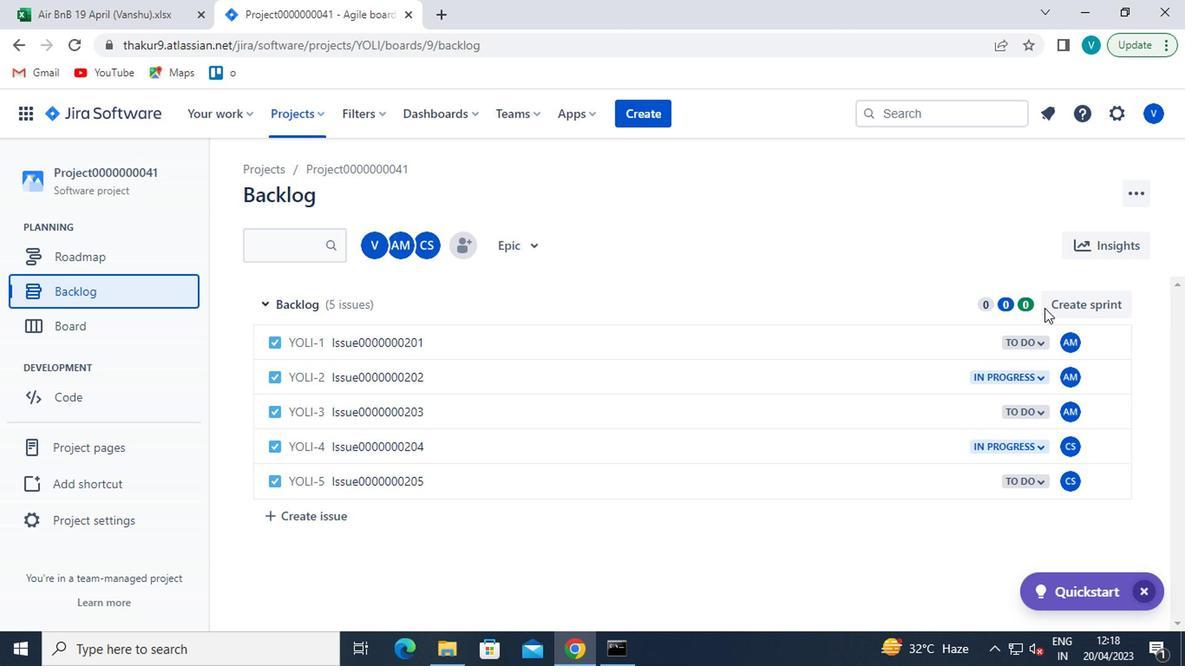 
Action: Mouse pressed left at (1075, 308)
Screenshot: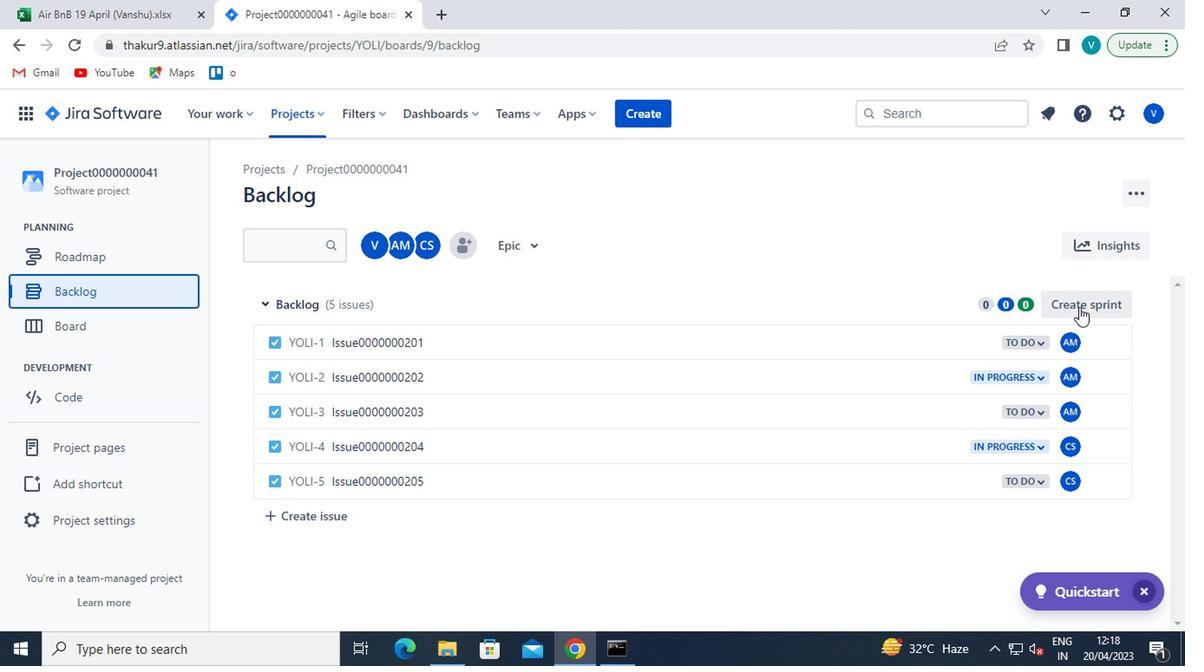 
Action: Mouse moved to (380, 304)
Screenshot: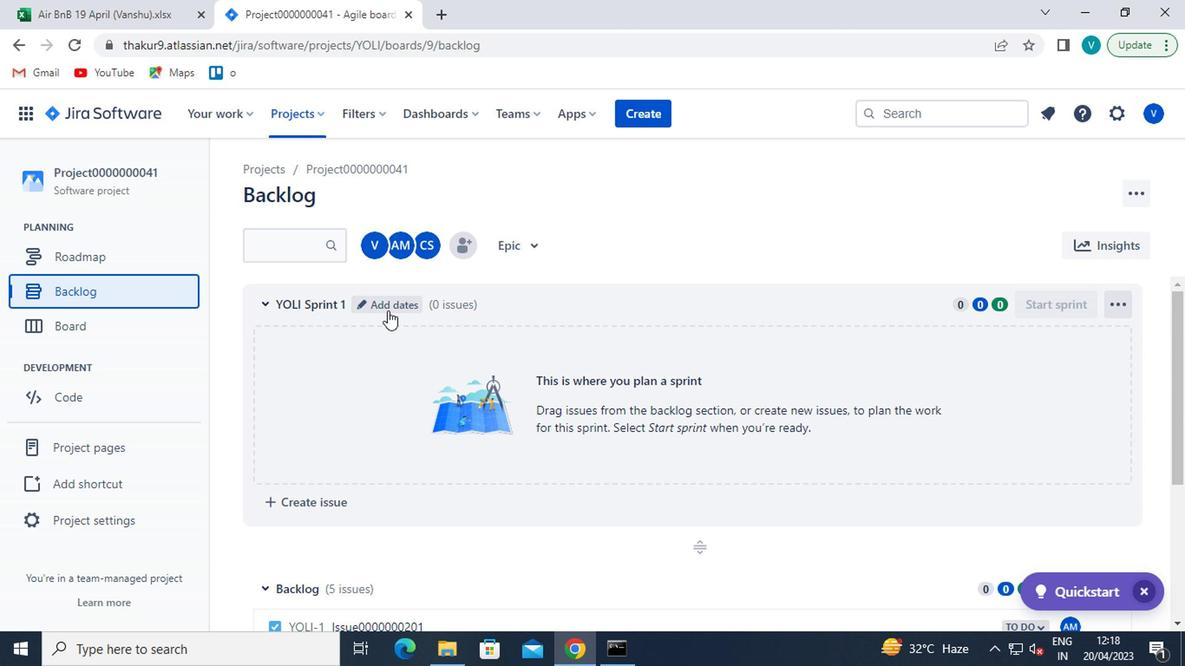 
Action: Mouse pressed left at (380, 304)
Screenshot: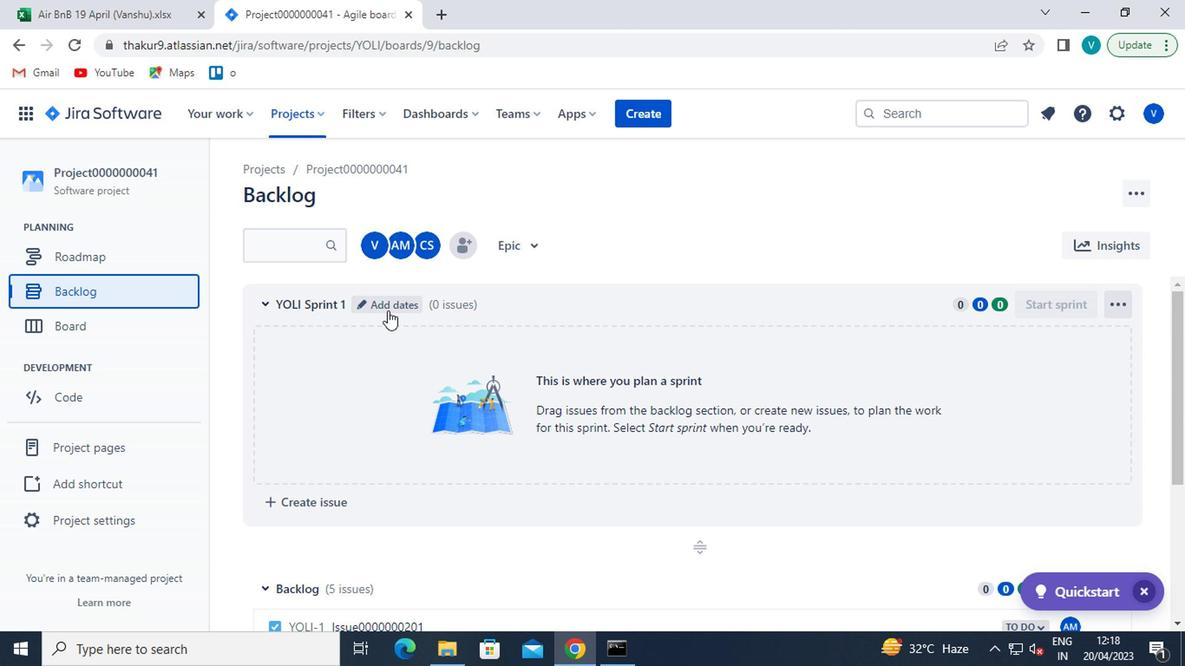 
Action: Mouse moved to (447, 263)
Screenshot: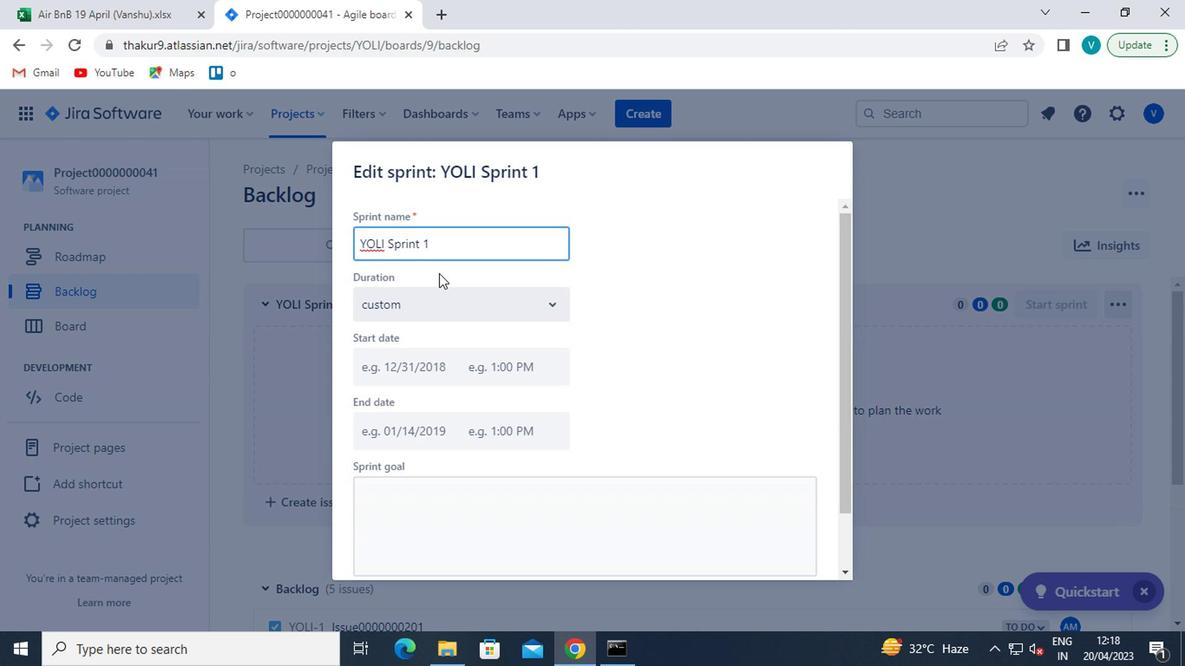 
Action: Key pressed <Key.backspace><Key.backspace><Key.backspace><Key.backspace><Key.backspace><Key.backspace>
Screenshot: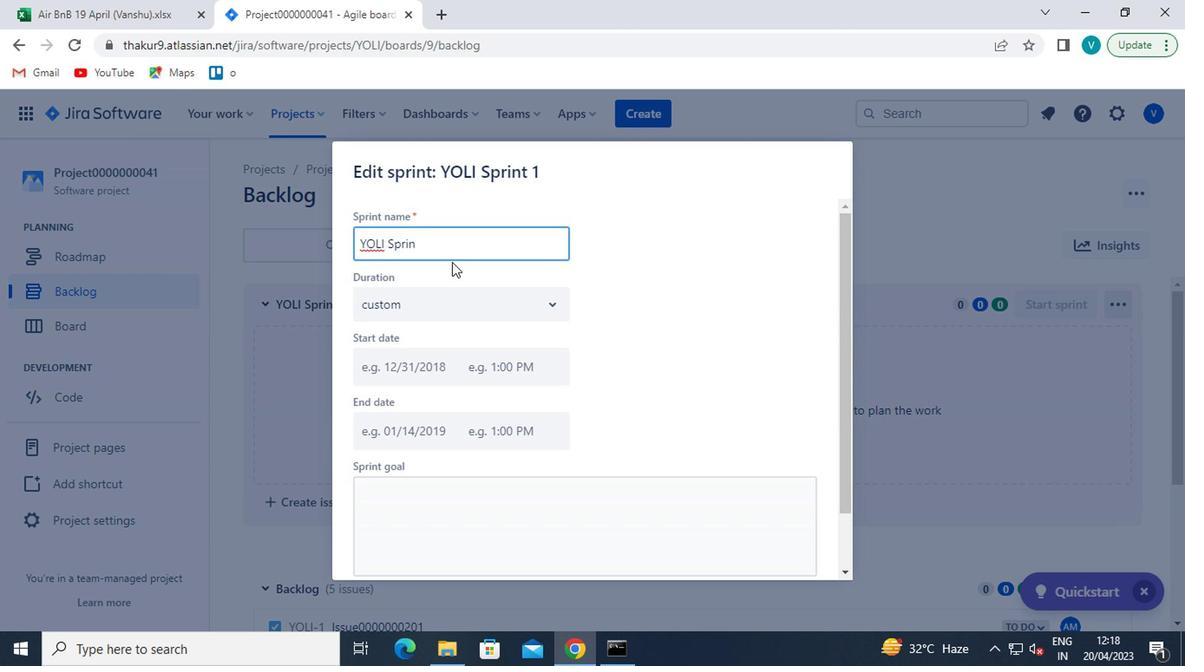 
Action: Mouse moved to (447, 263)
Screenshot: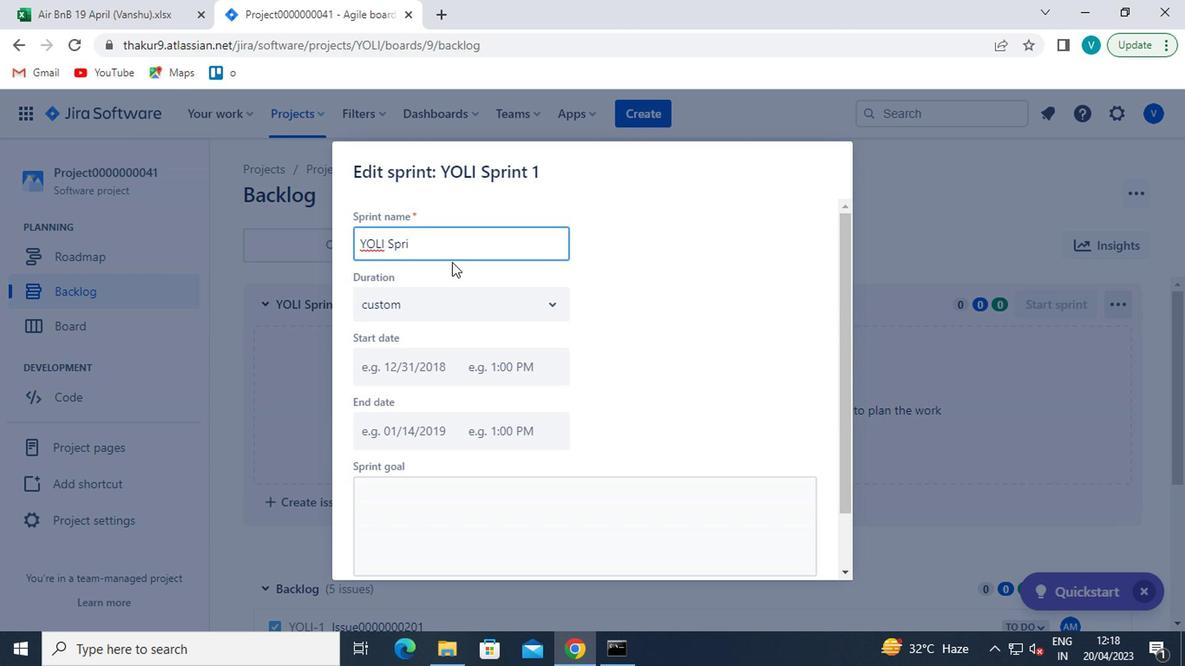 
Action: Key pressed <Key.backspace><Key.backspace><Key.backspace><Key.backspace><Key.backspace><Key.backspace><Key.backspace><Key.shift>SPRINT0000000121
Screenshot: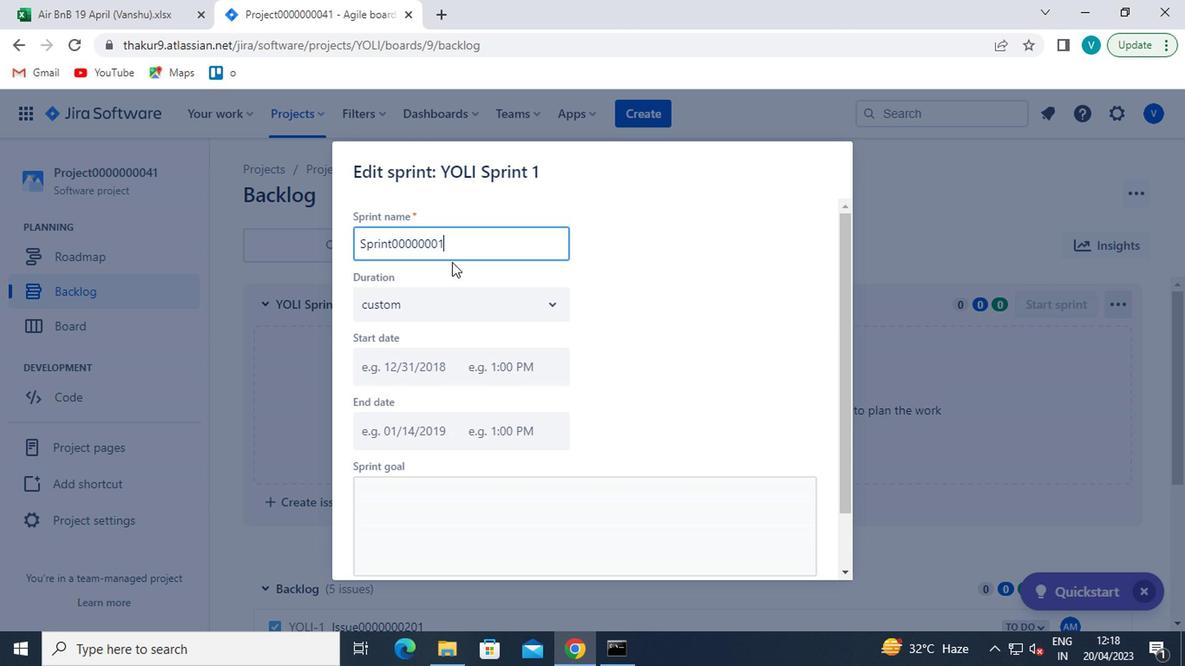 
Action: Mouse moved to (542, 378)
Screenshot: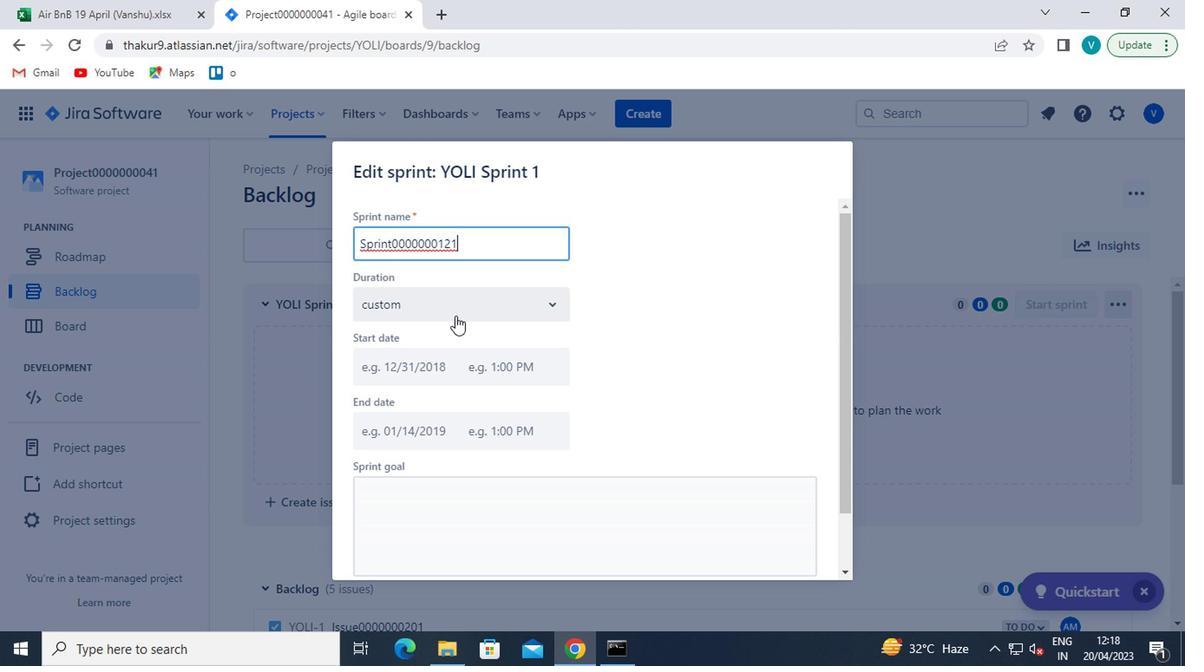 
Action: Mouse scrolled (542, 377) with delta (0, -1)
Screenshot: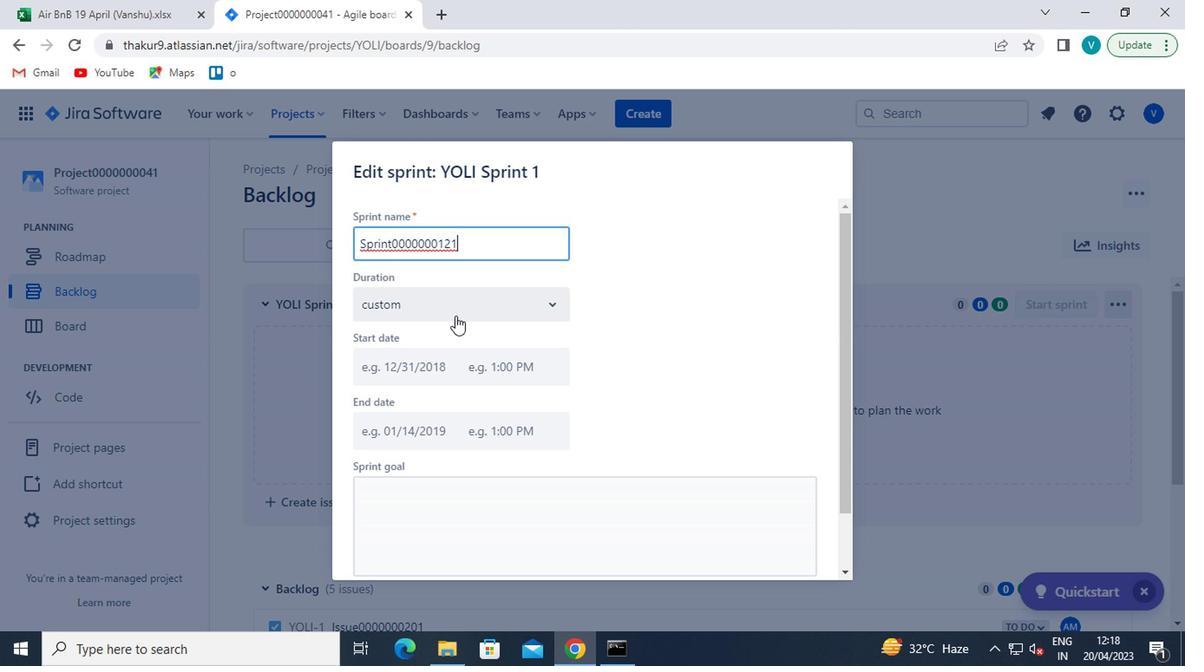 
Action: Mouse moved to (566, 395)
Screenshot: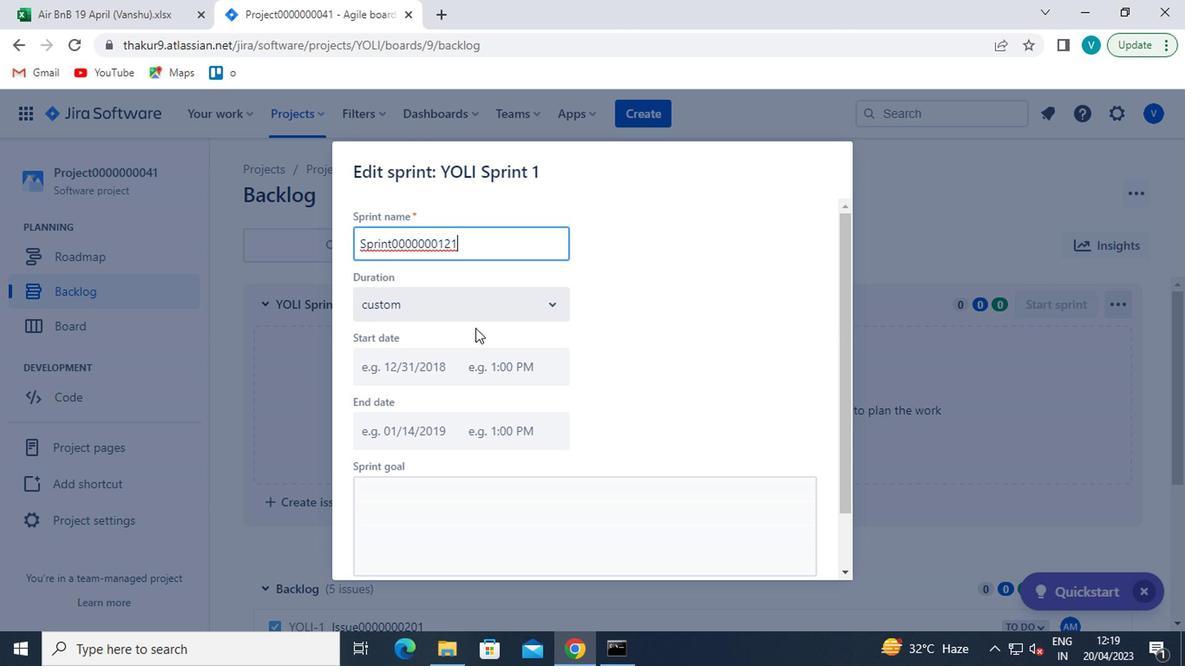 
Action: Mouse scrolled (566, 394) with delta (0, 0)
Screenshot: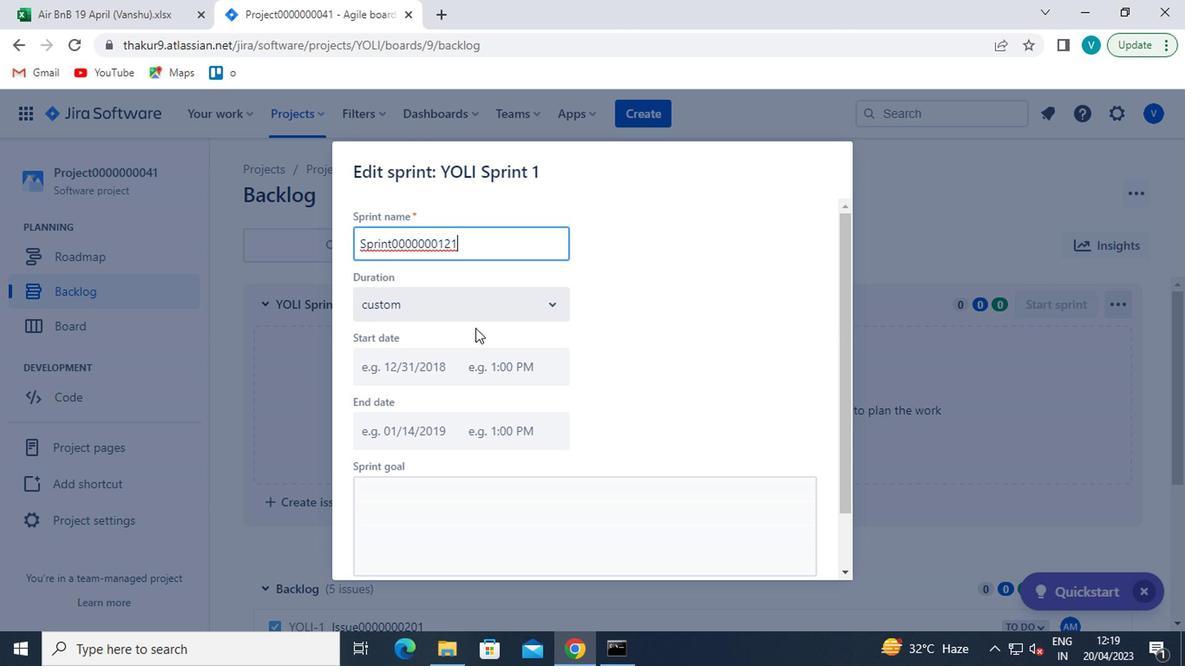 
Action: Mouse moved to (577, 403)
Screenshot: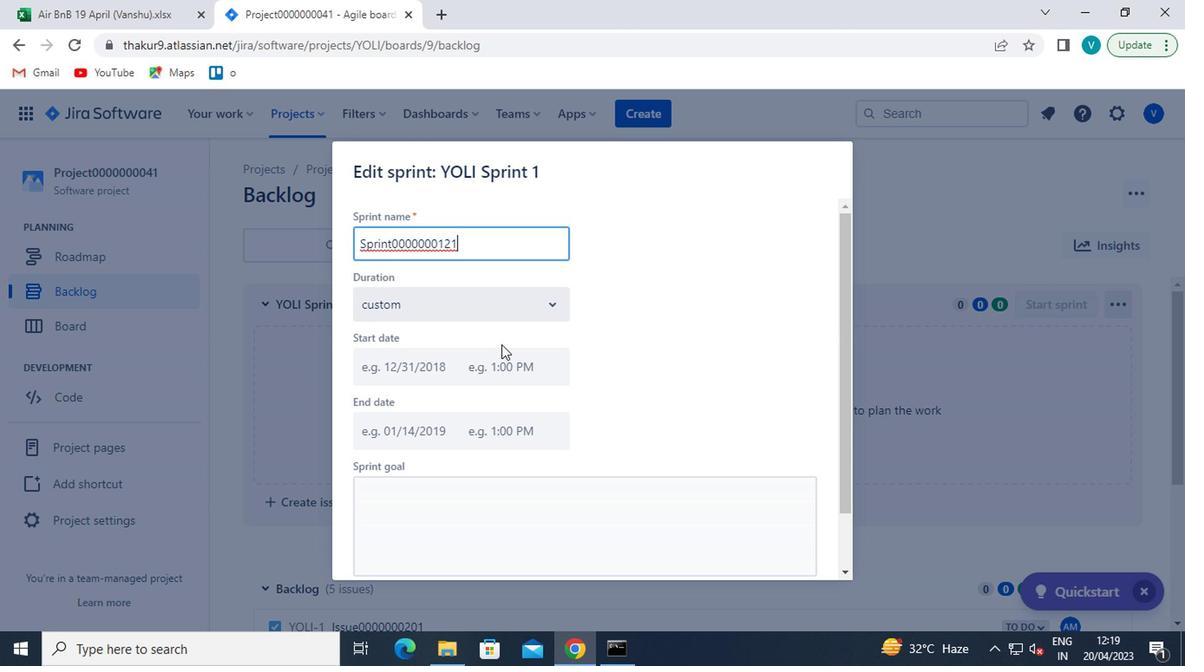 
Action: Mouse scrolled (577, 402) with delta (0, 0)
Screenshot: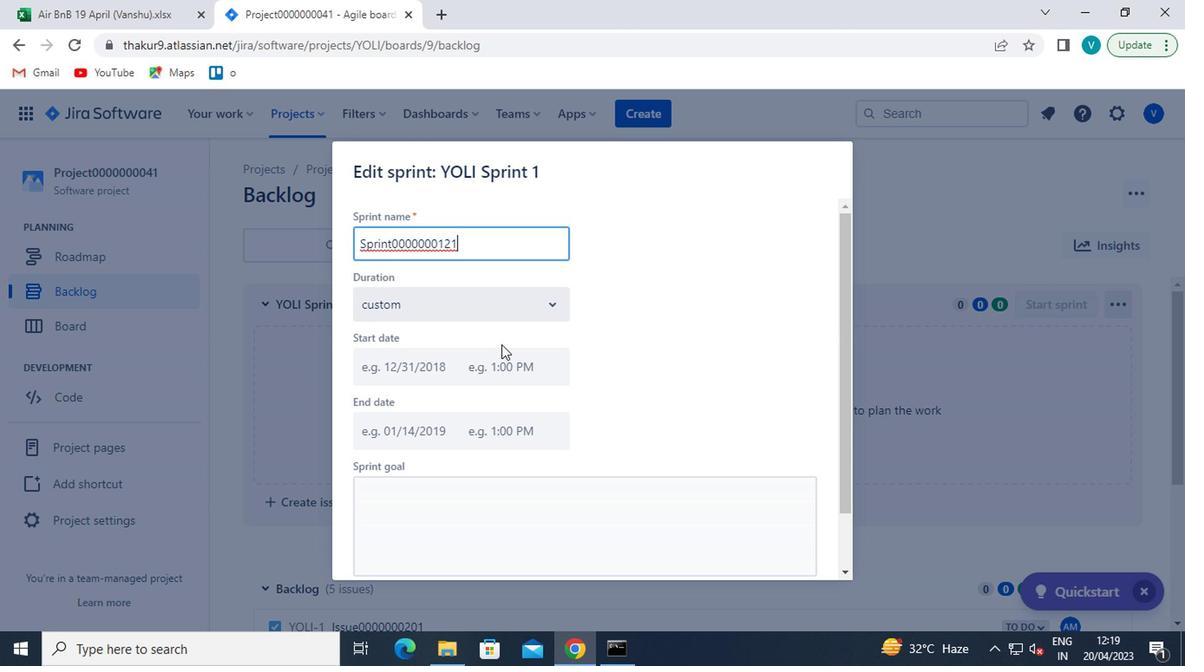 
Action: Mouse moved to (714, 548)
Screenshot: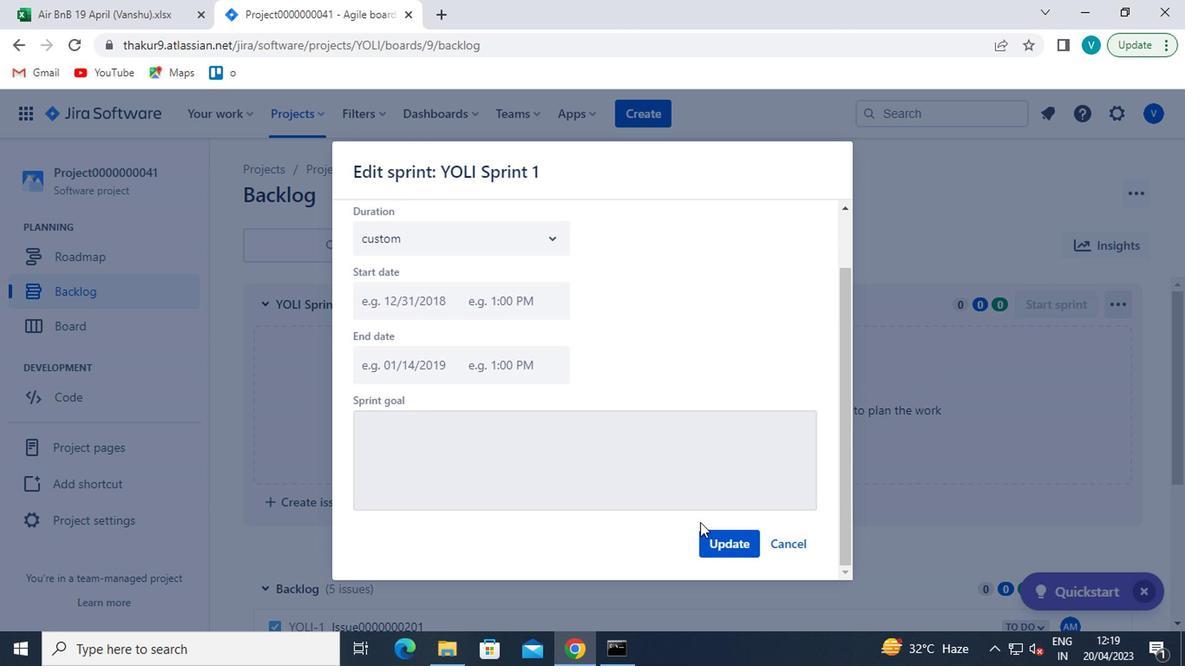 
Action: Mouse pressed left at (714, 548)
Screenshot: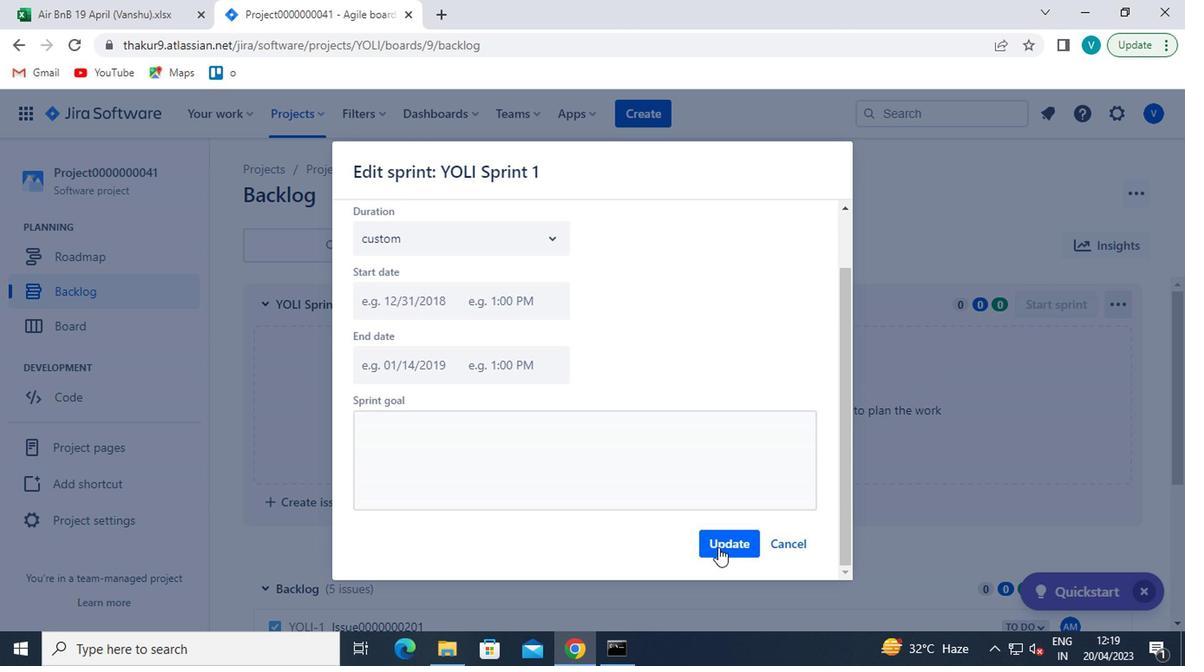 
Action: Mouse moved to (933, 482)
Screenshot: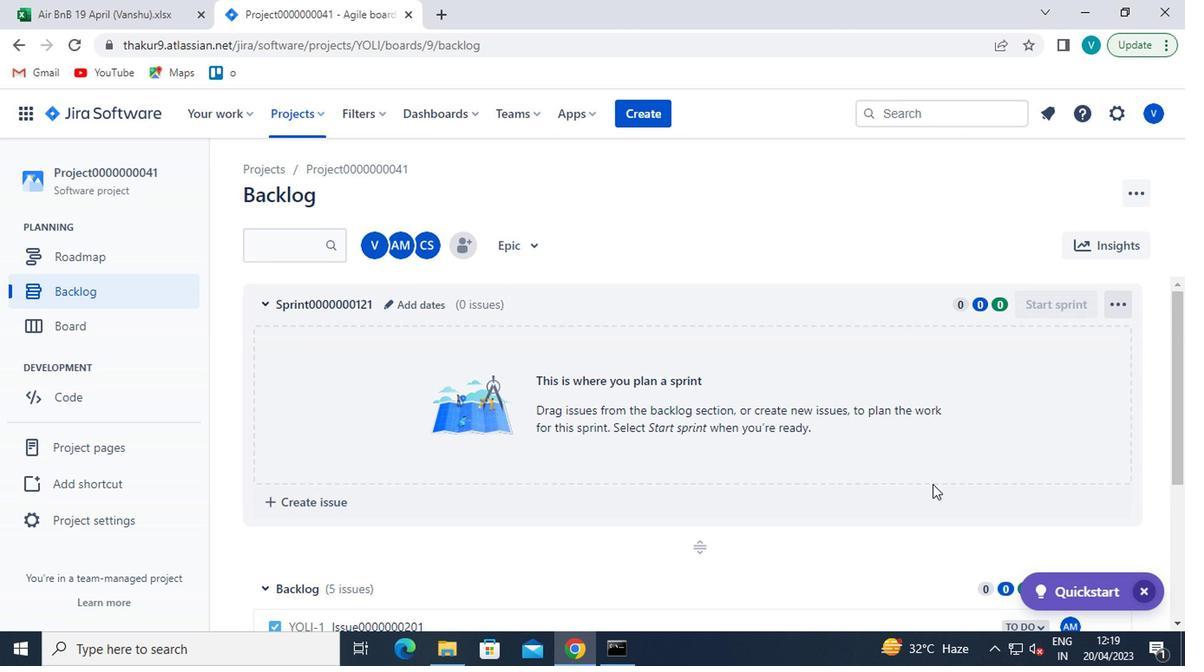 
Action: Mouse scrolled (933, 482) with delta (0, 0)
Screenshot: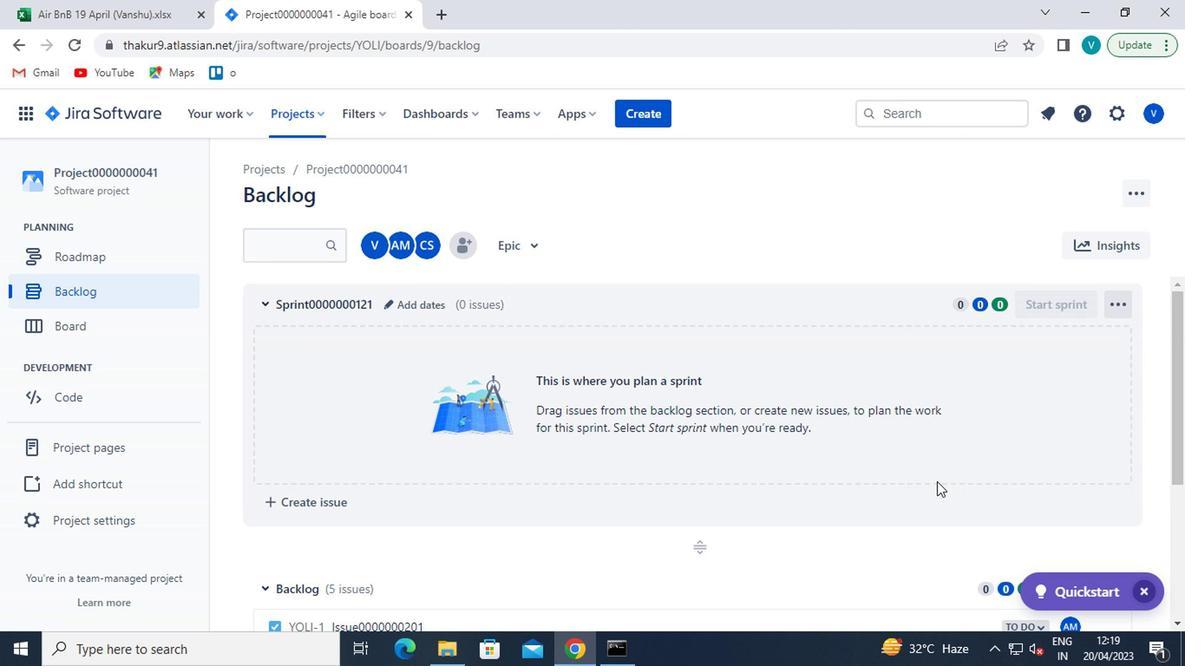 
Action: Mouse scrolled (933, 482) with delta (0, 0)
Screenshot: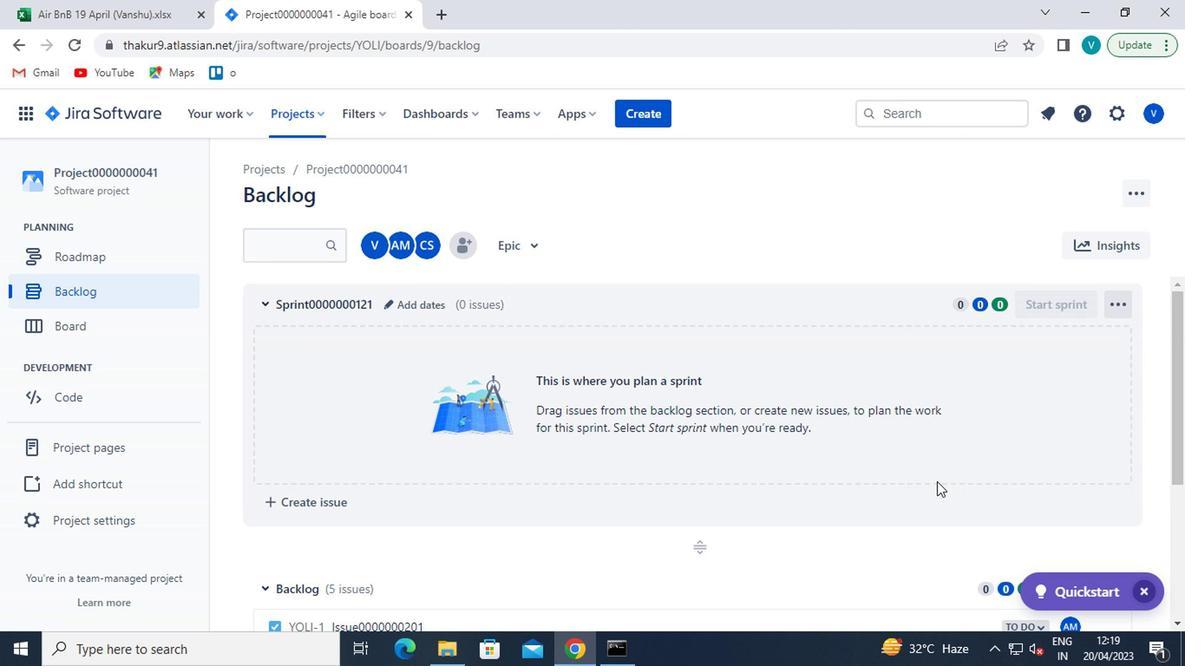 
Action: Mouse scrolled (933, 483) with delta (0, 0)
Screenshot: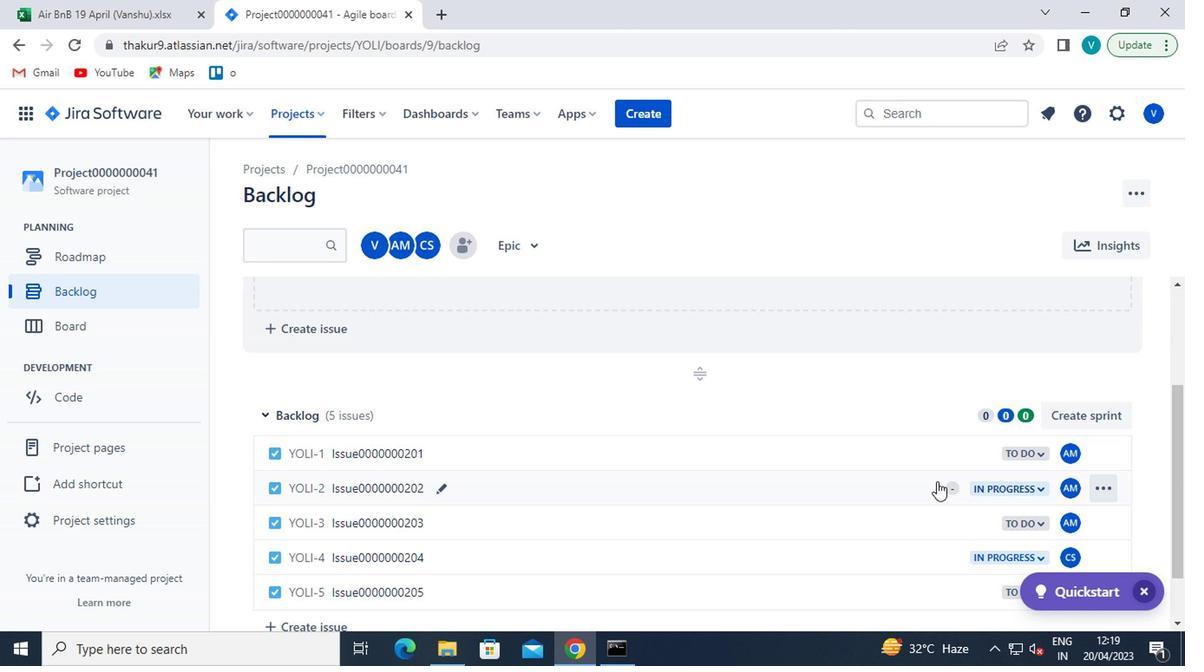 
Action: Mouse scrolled (933, 483) with delta (0, 0)
Screenshot: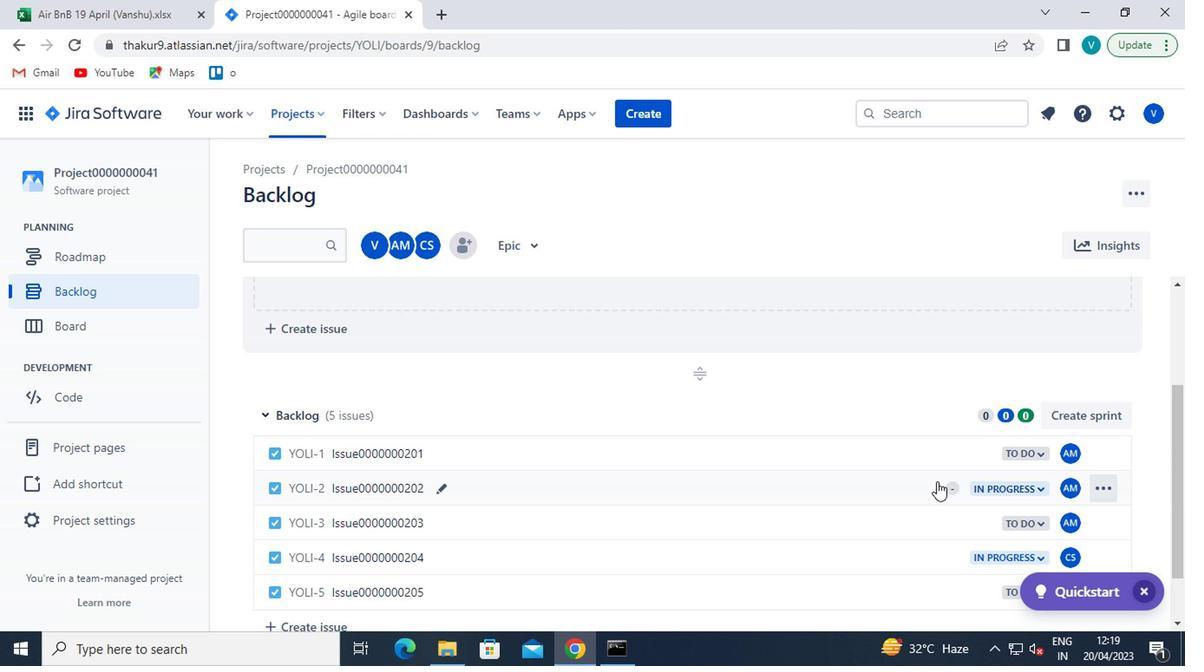 
Action: Mouse scrolled (933, 483) with delta (0, 0)
Screenshot: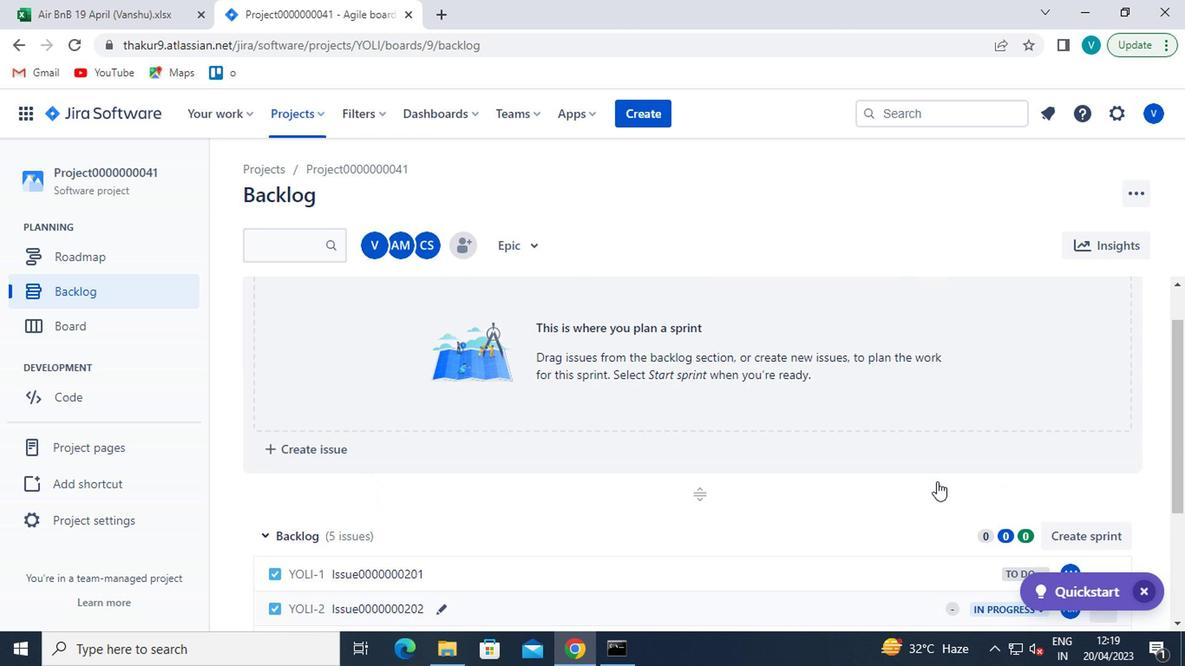 
Action: Mouse scrolled (933, 482) with delta (0, 0)
Screenshot: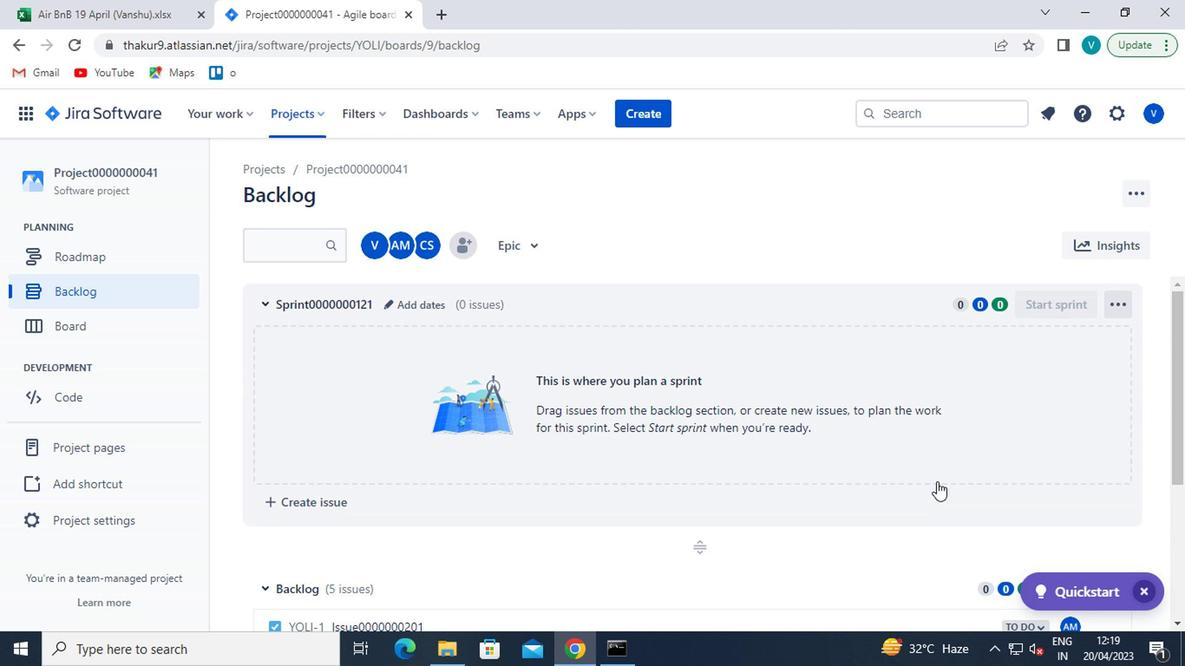 
Action: Mouse scrolled (933, 482) with delta (0, 0)
Screenshot: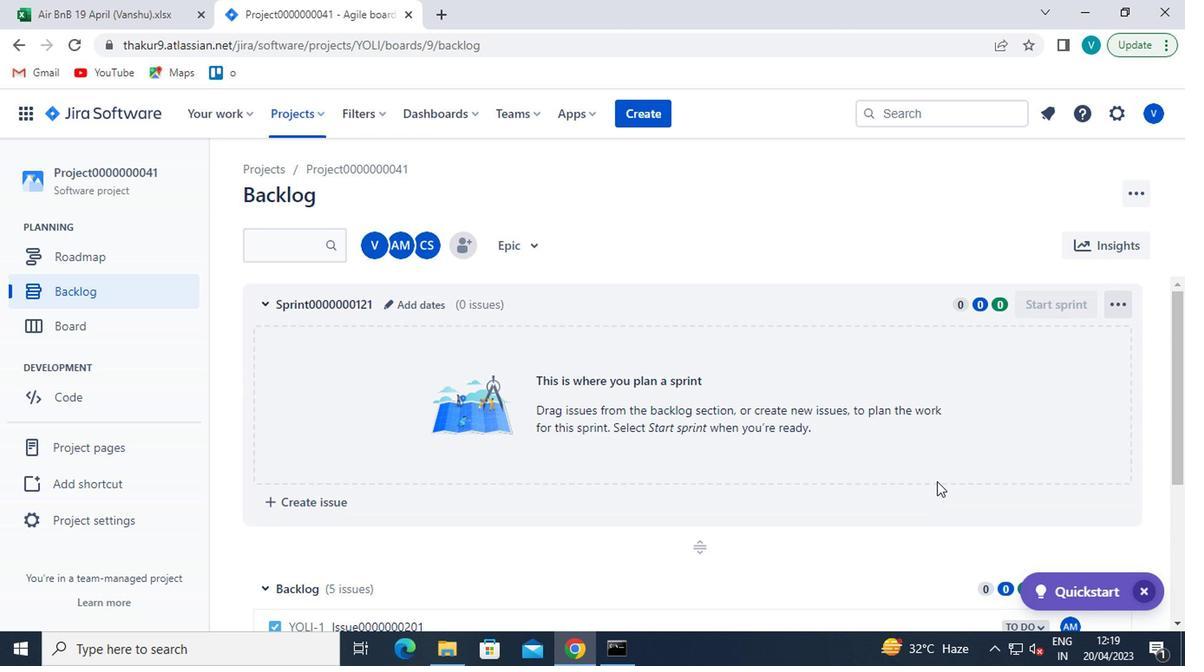 
Action: Mouse moved to (1079, 417)
Screenshot: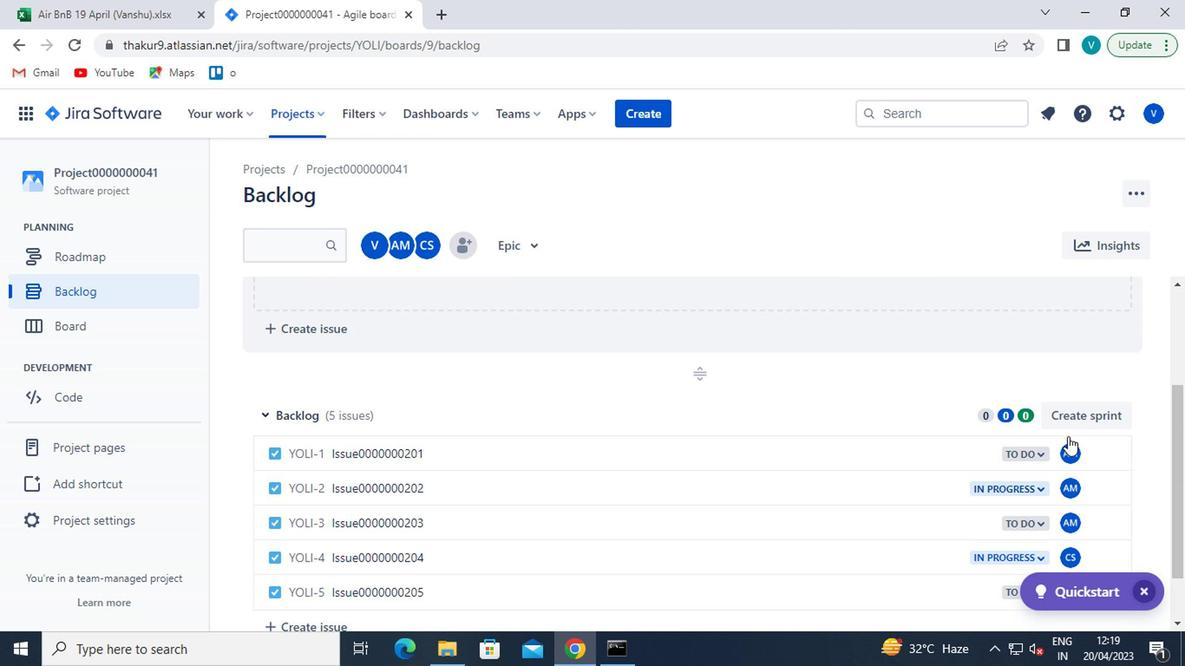 
Action: Mouse pressed left at (1079, 417)
Screenshot: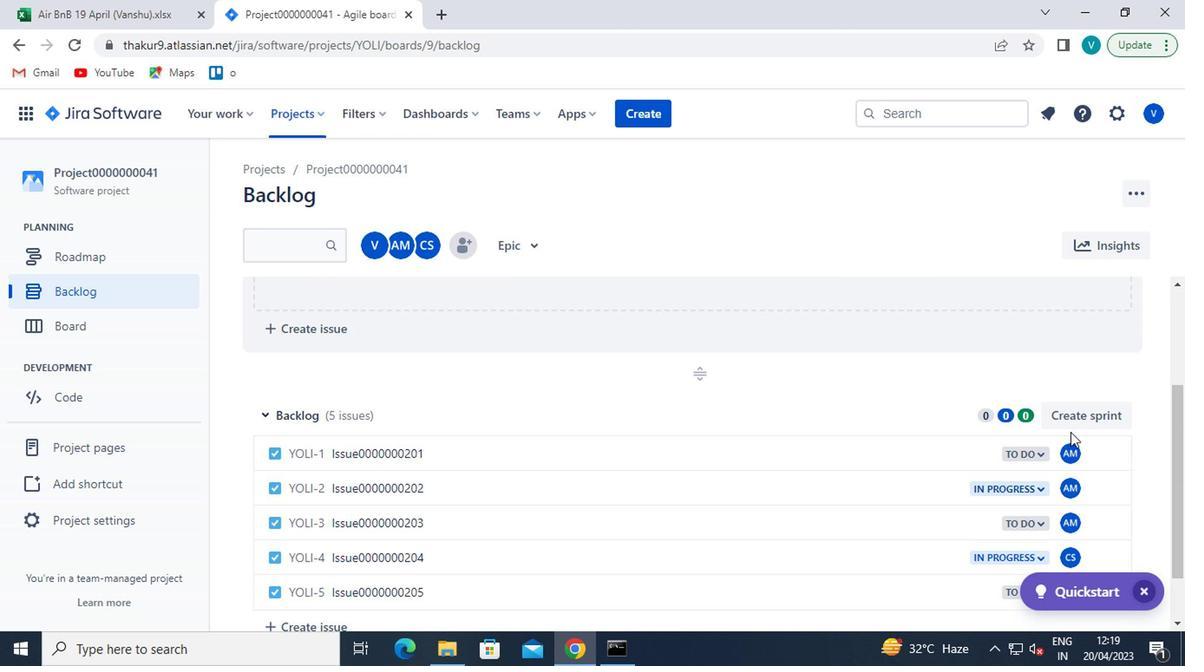 
Action: Mouse moved to (381, 411)
Screenshot: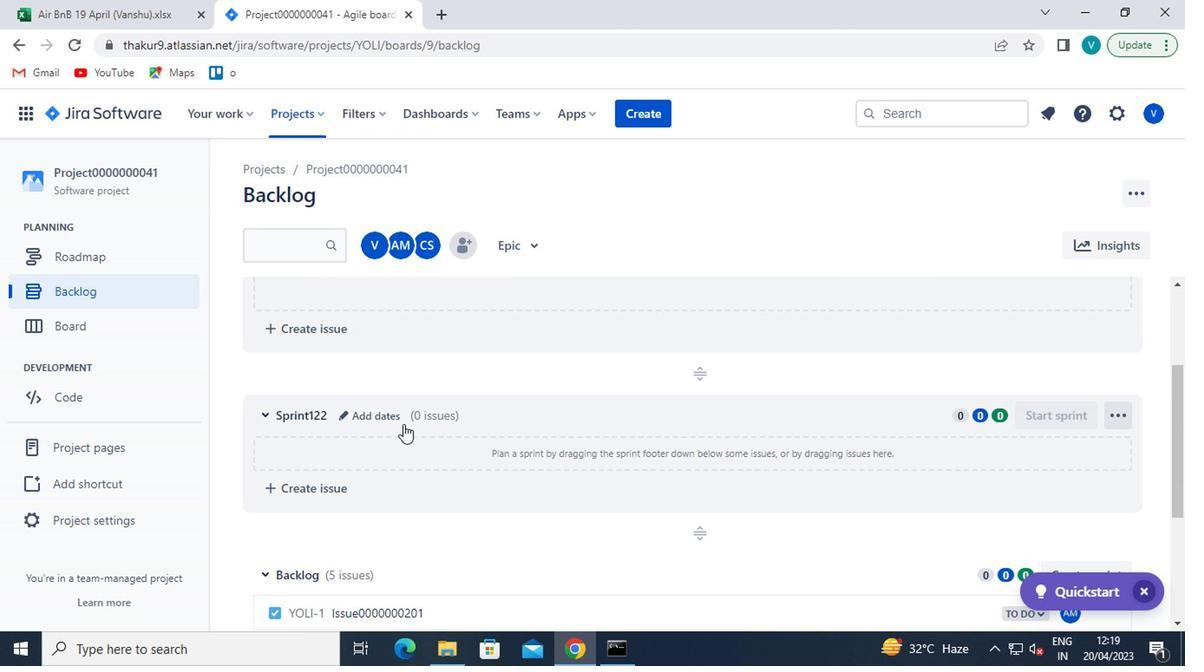 
Action: Mouse pressed left at (381, 411)
Screenshot: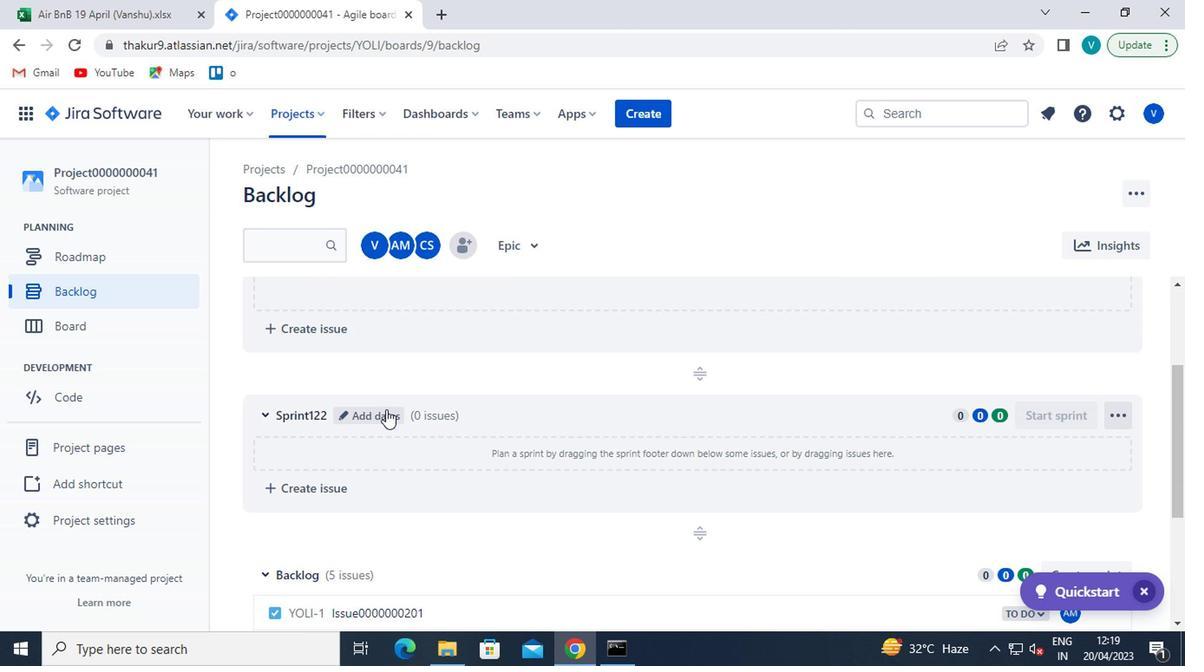 
Action: Key pressed <Key.backspace><Key.backspace><Key.backspace><Key.backspace><Key.backspace><Key.backspace><Key.backspace><Key.backspace><Key.backspace><Key.shift>SPRINT0000000122
Screenshot: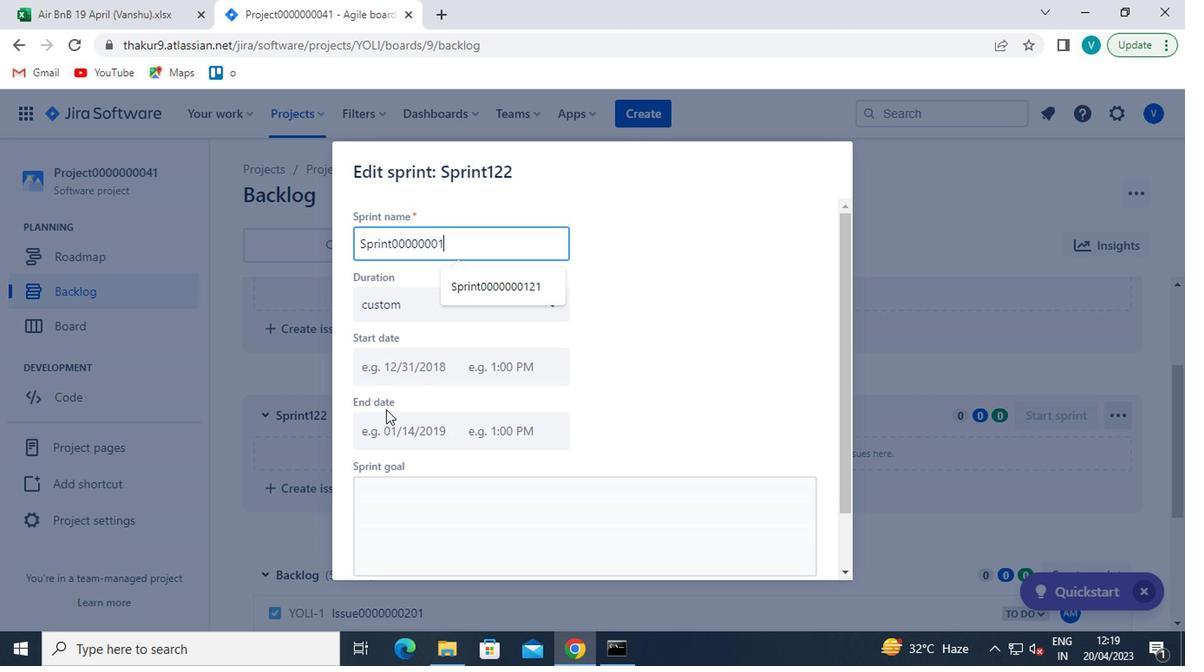 
Action: Mouse moved to (609, 395)
Screenshot: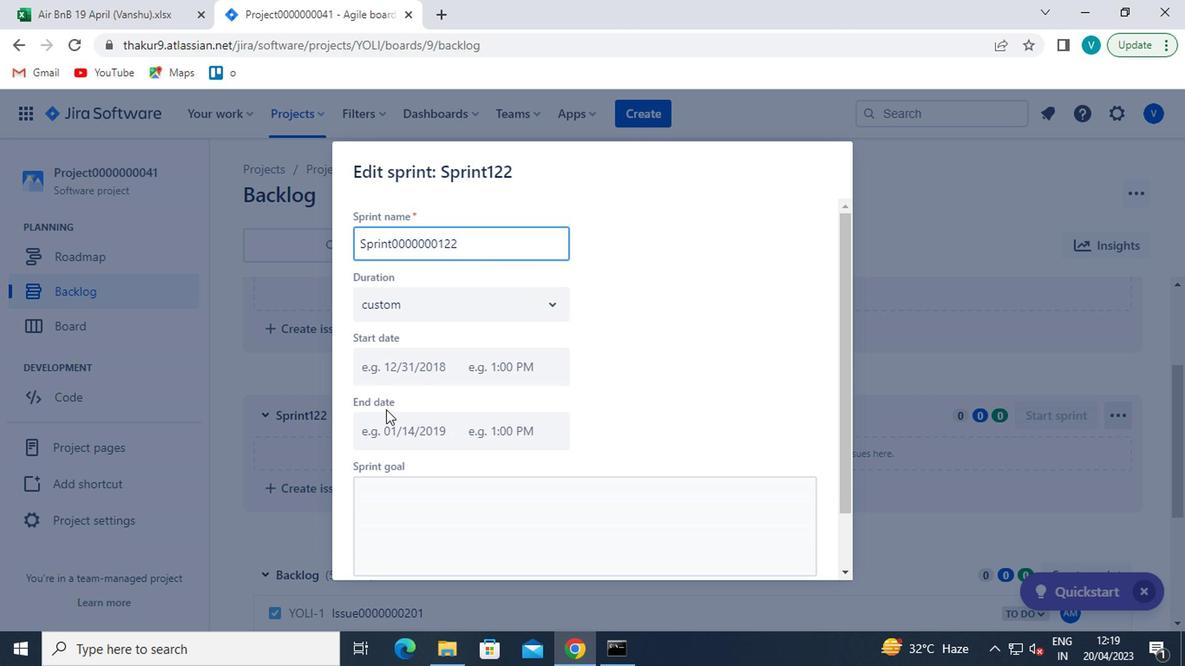
Action: Mouse scrolled (609, 394) with delta (0, 0)
Screenshot: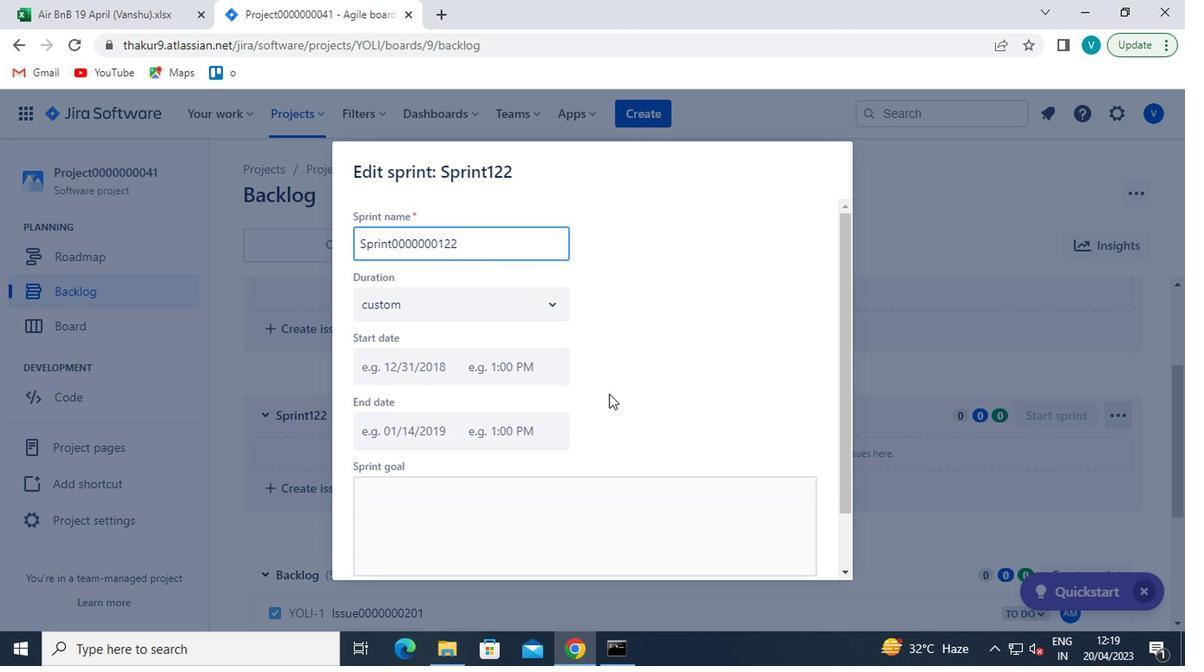 
Action: Mouse moved to (609, 402)
Screenshot: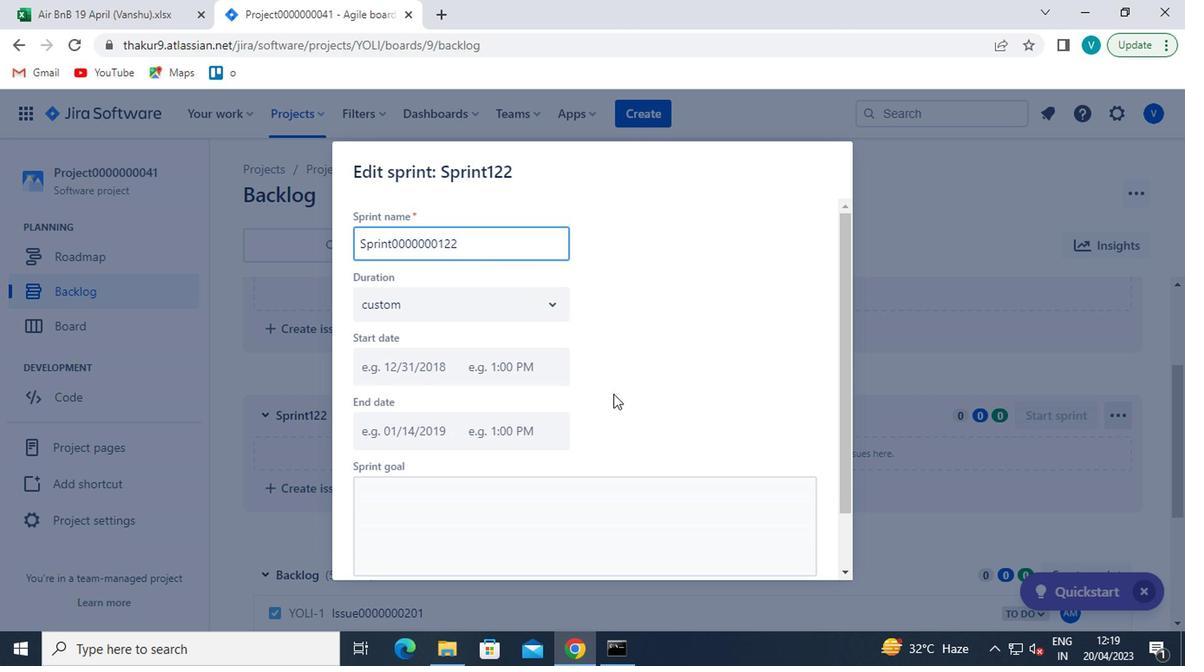 
Action: Mouse scrolled (609, 401) with delta (0, -1)
Screenshot: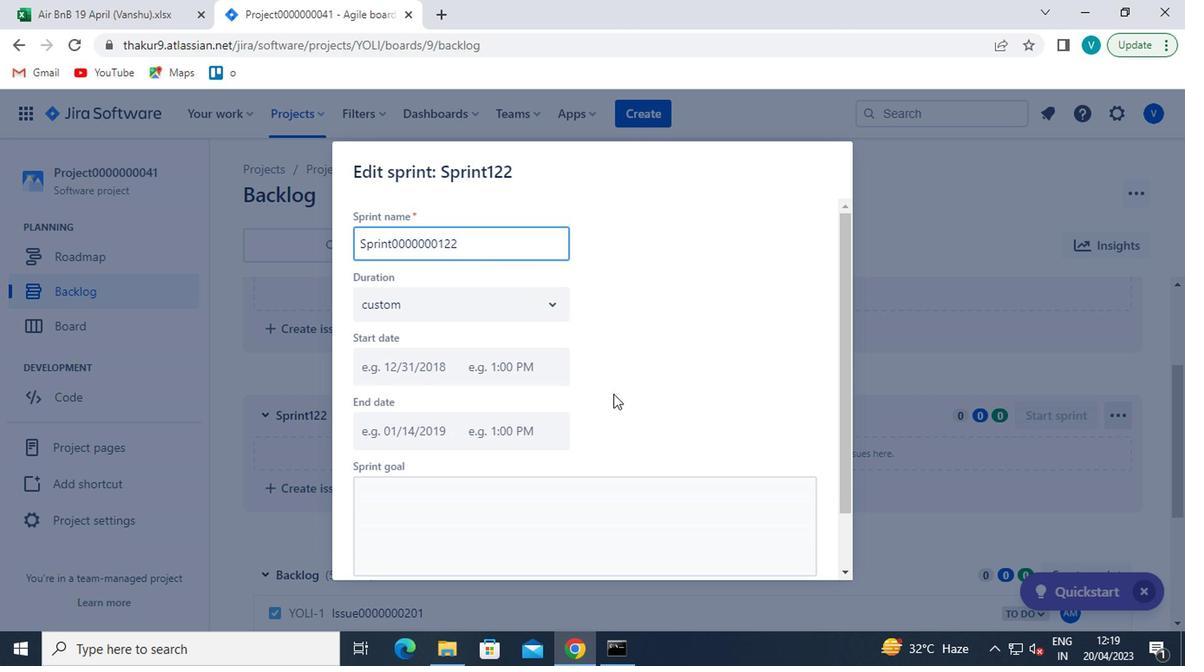 
Action: Mouse moved to (609, 404)
Screenshot: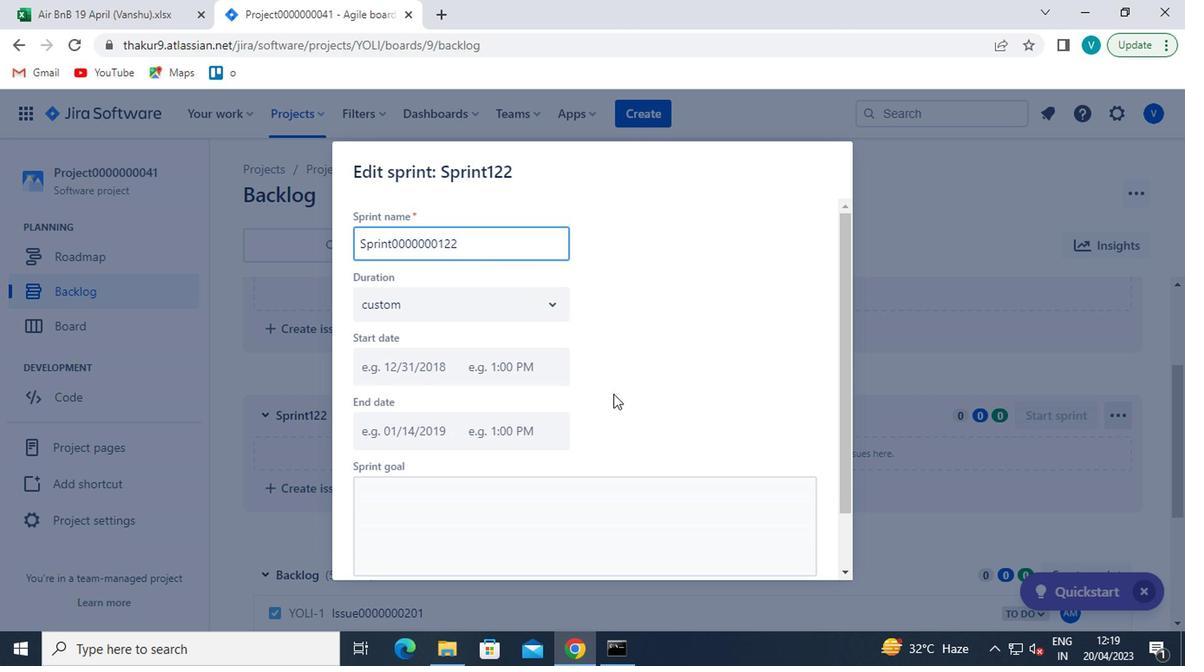 
Action: Mouse scrolled (609, 403) with delta (0, -1)
Screenshot: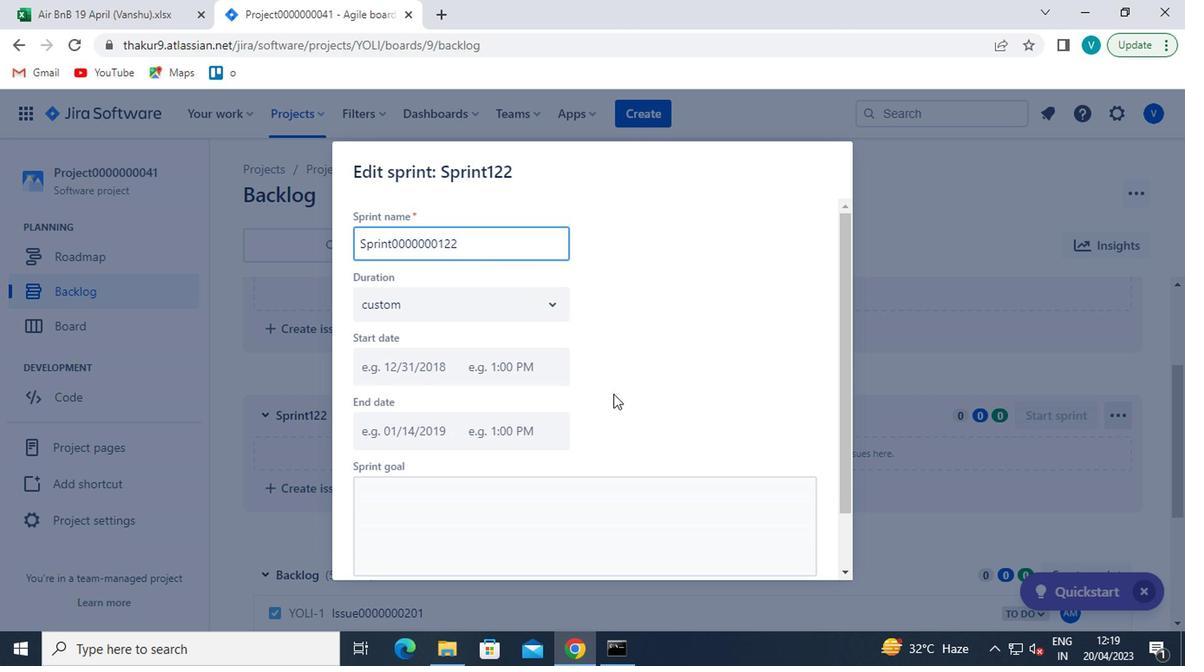 
Action: Mouse moved to (712, 551)
Screenshot: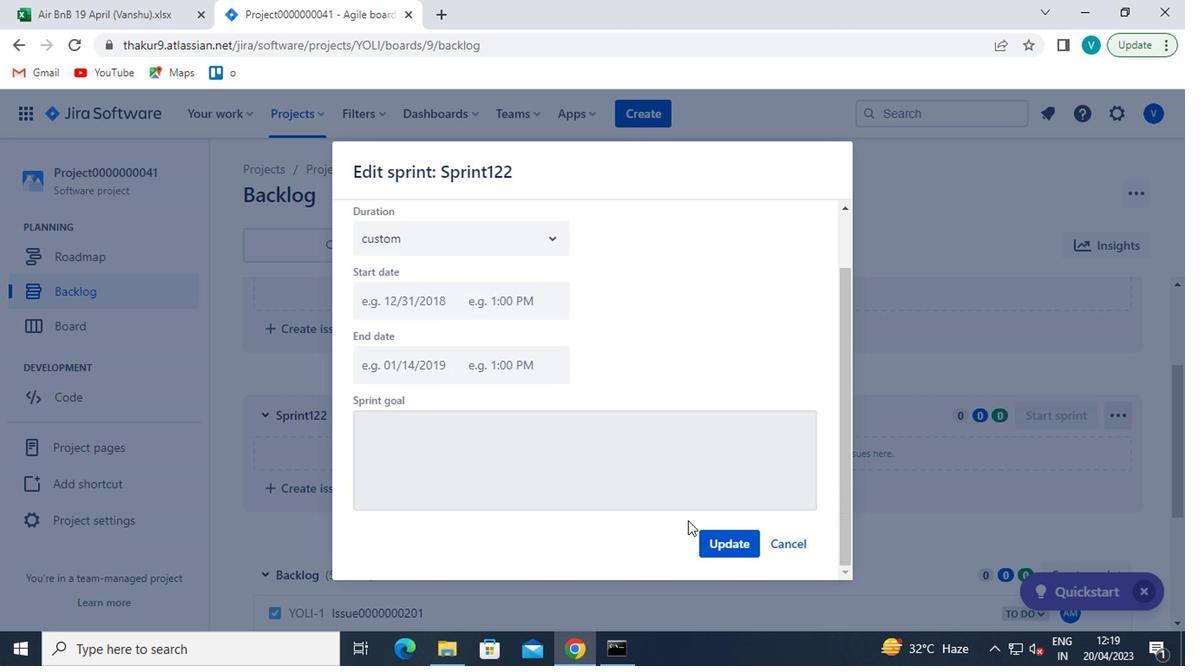 
Action: Mouse pressed left at (712, 551)
Screenshot: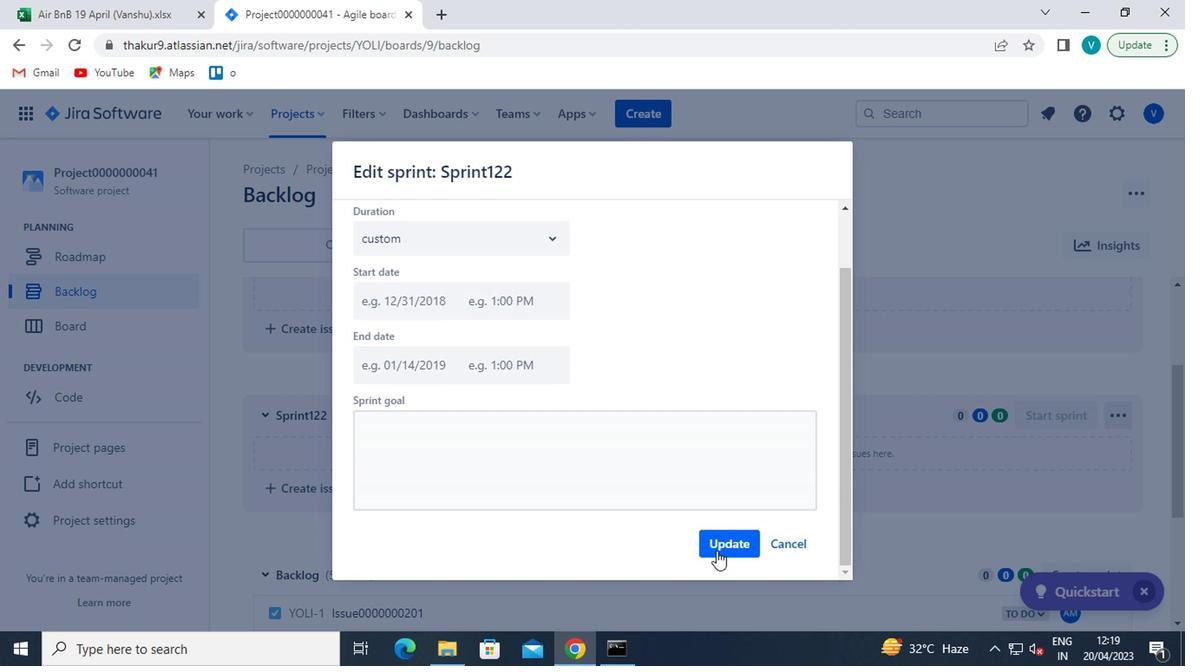 
Action: Mouse moved to (712, 551)
Screenshot: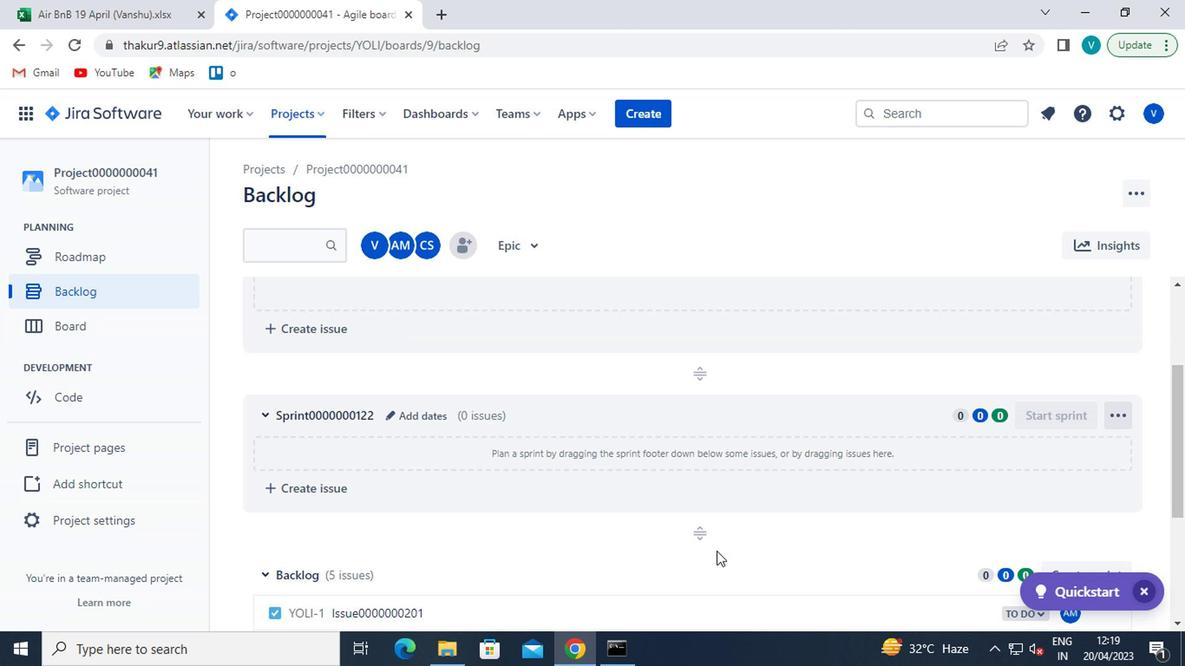 
